 Task: Look for space in Ogawa, Japan from 9th July, 2023 to 16th July, 2023 for 2 adults, 1 child in price range Rs.8000 to Rs.16000. Place can be entire place with 2 bedrooms having 2 beds and 1 bathroom. Property type can be house, flat, guest house. Booking option can be shelf check-in. Required host language is English.
Action: Mouse moved to (448, 138)
Screenshot: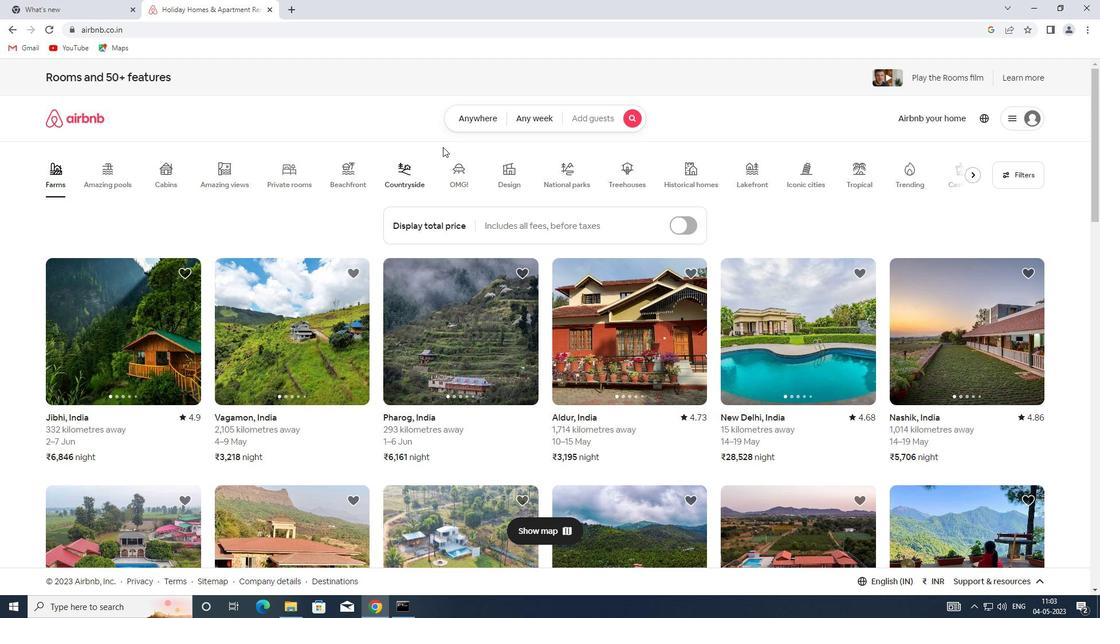
Action: Mouse pressed left at (448, 138)
Screenshot: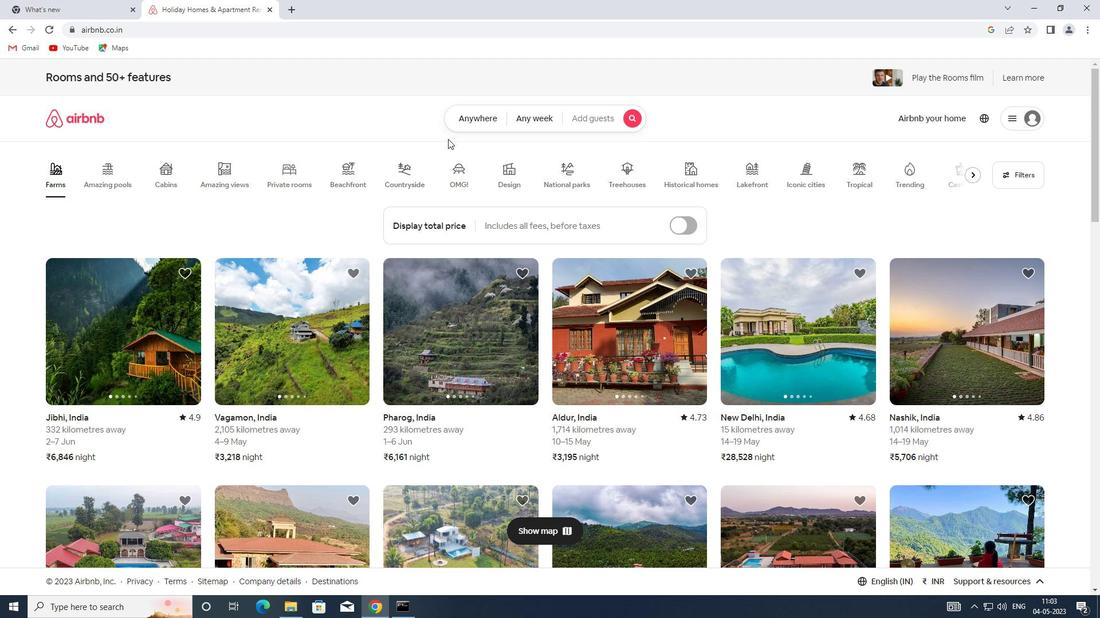 
Action: Mouse moved to (465, 122)
Screenshot: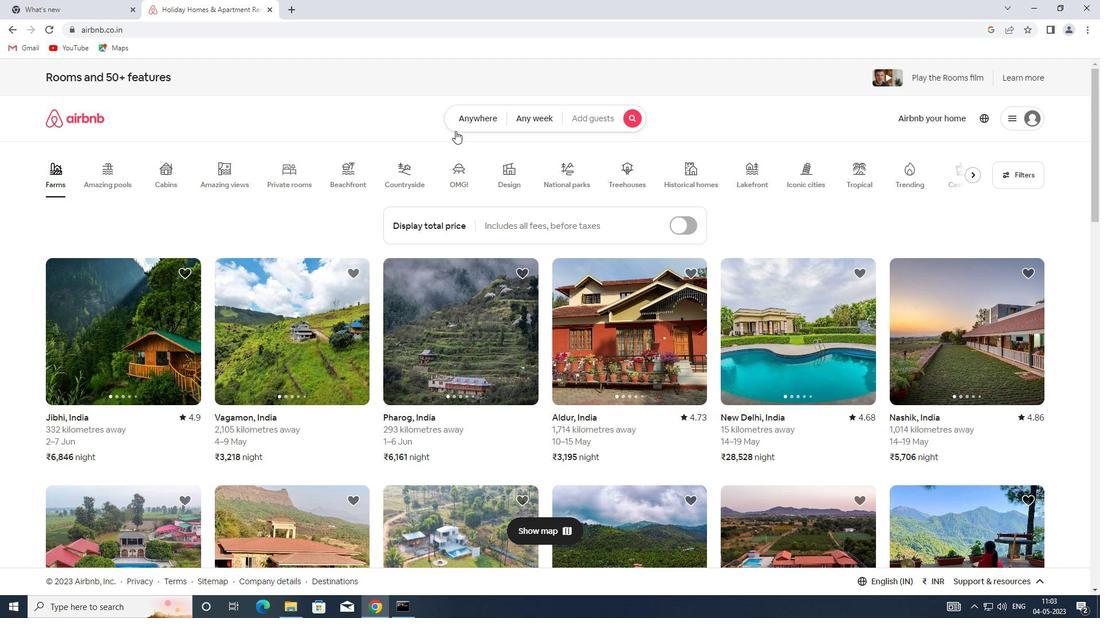 
Action: Mouse pressed left at (465, 122)
Screenshot: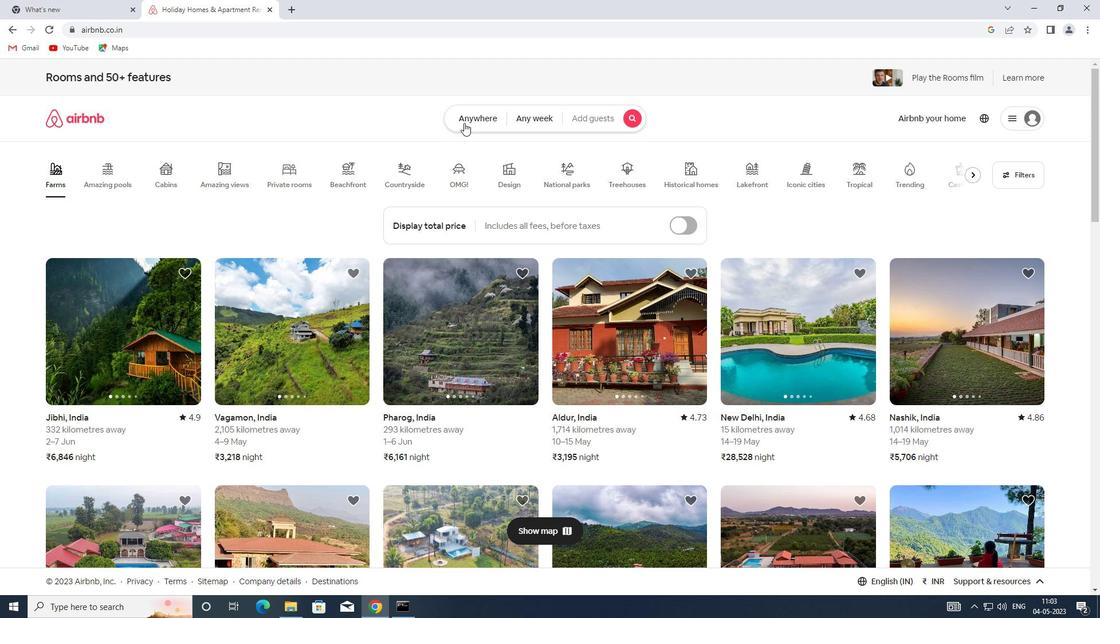 
Action: Mouse moved to (320, 161)
Screenshot: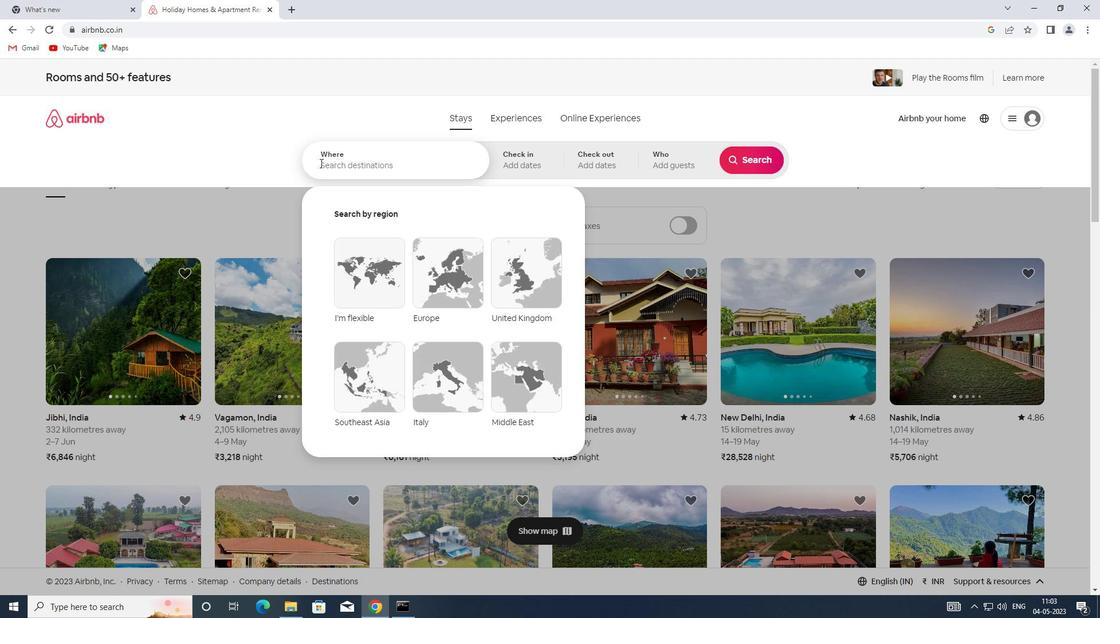 
Action: Mouse pressed left at (320, 161)
Screenshot: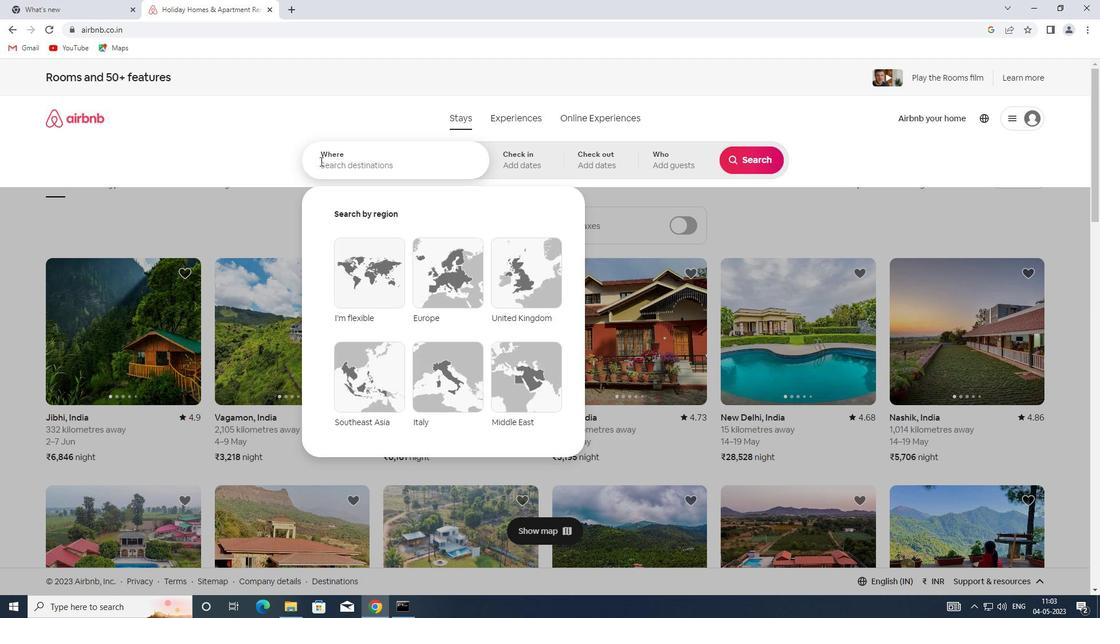 
Action: Key pressed <Key.shift>OGAWA,<Key.shift>JAPAN
Screenshot: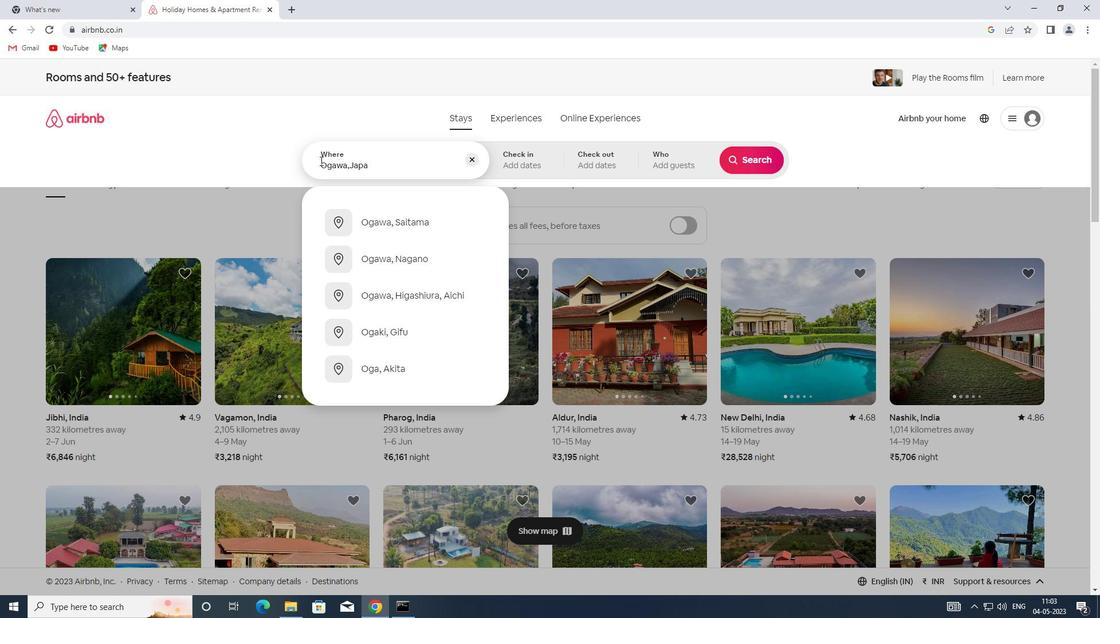 
Action: Mouse moved to (509, 167)
Screenshot: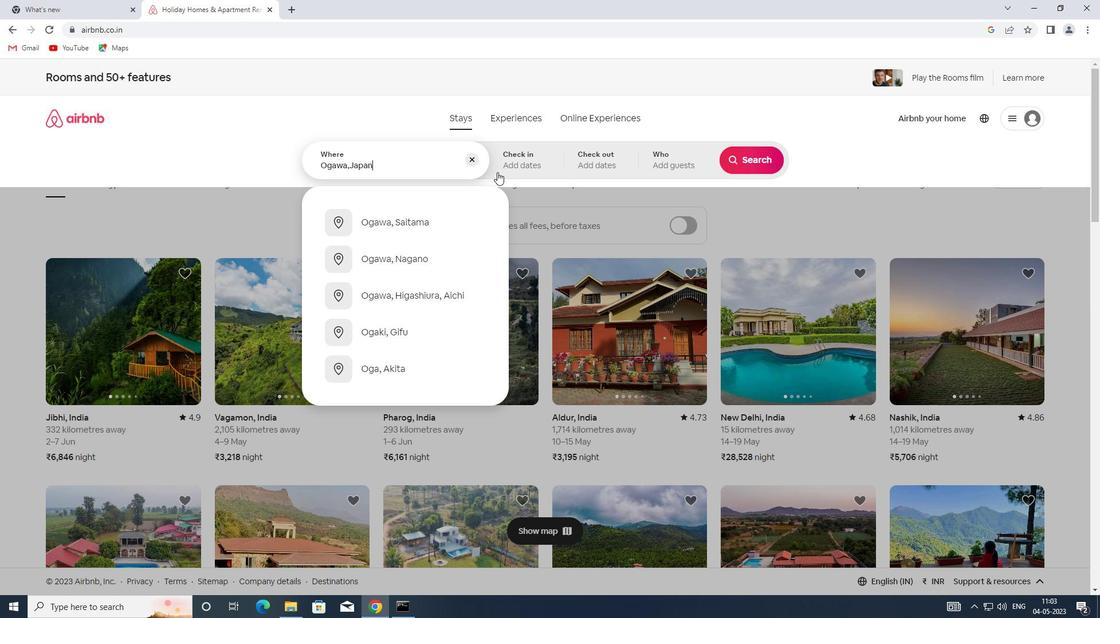 
Action: Mouse pressed left at (509, 167)
Screenshot: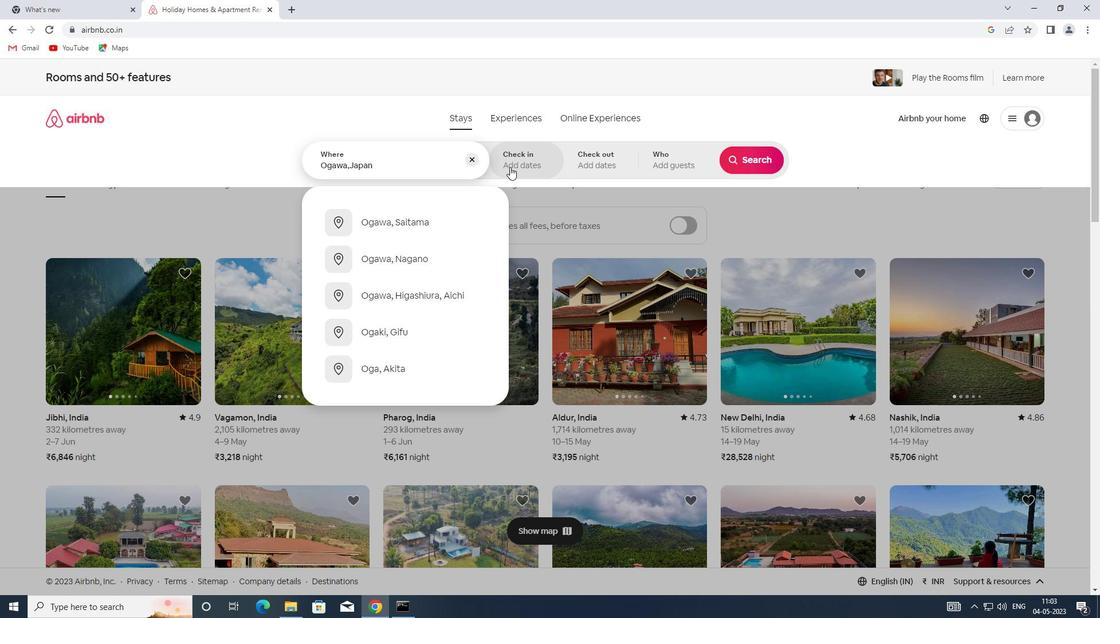 
Action: Mouse moved to (750, 254)
Screenshot: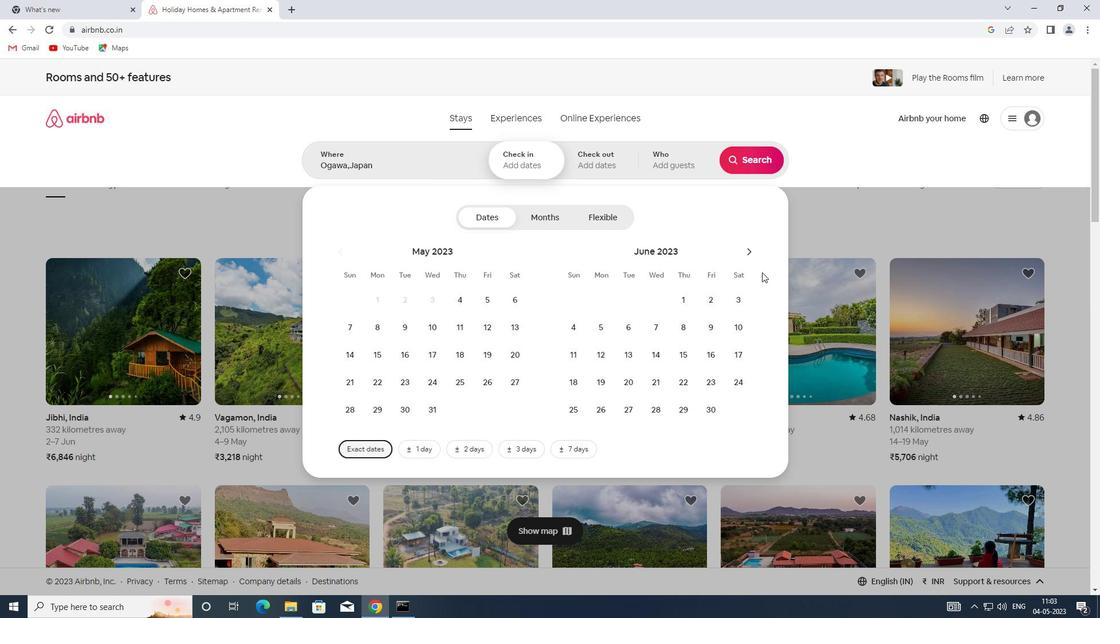 
Action: Mouse pressed left at (750, 254)
Screenshot: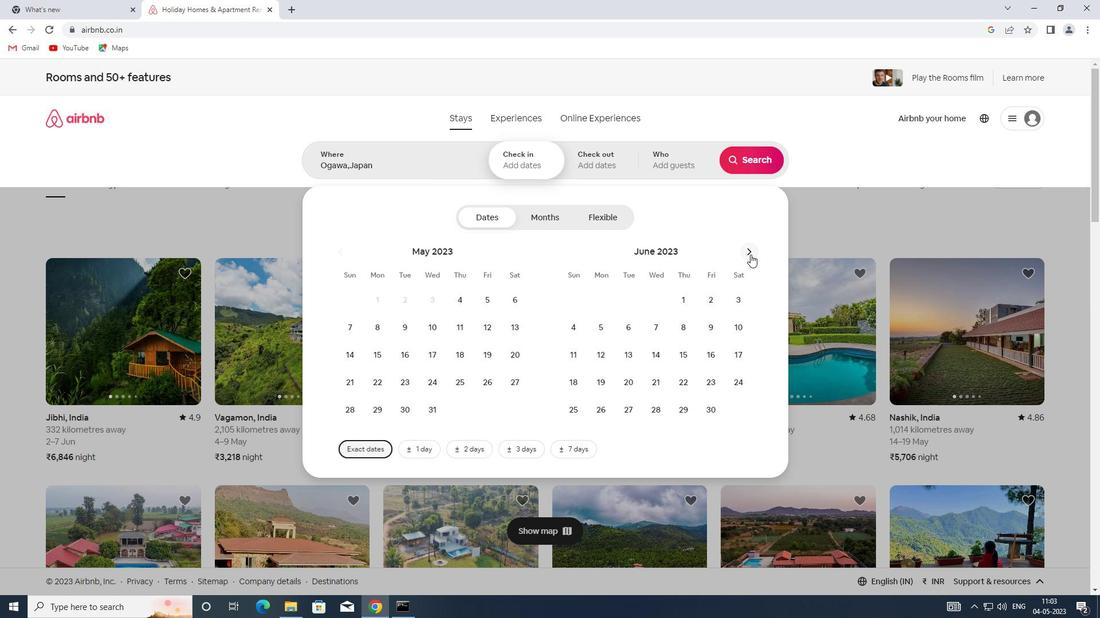 
Action: Mouse moved to (578, 363)
Screenshot: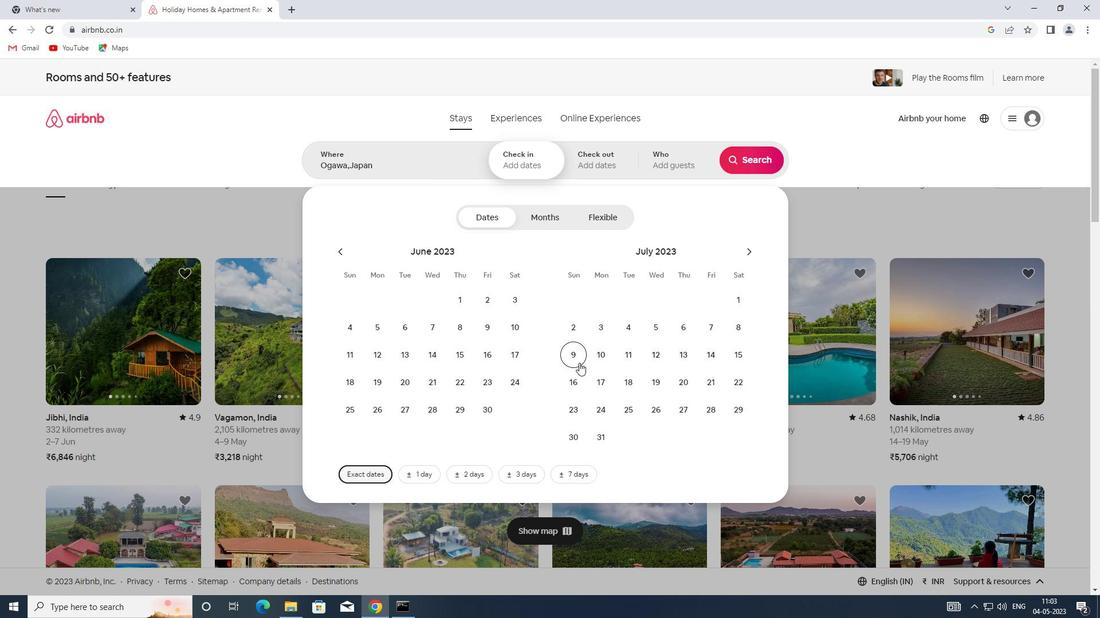 
Action: Mouse pressed left at (578, 363)
Screenshot: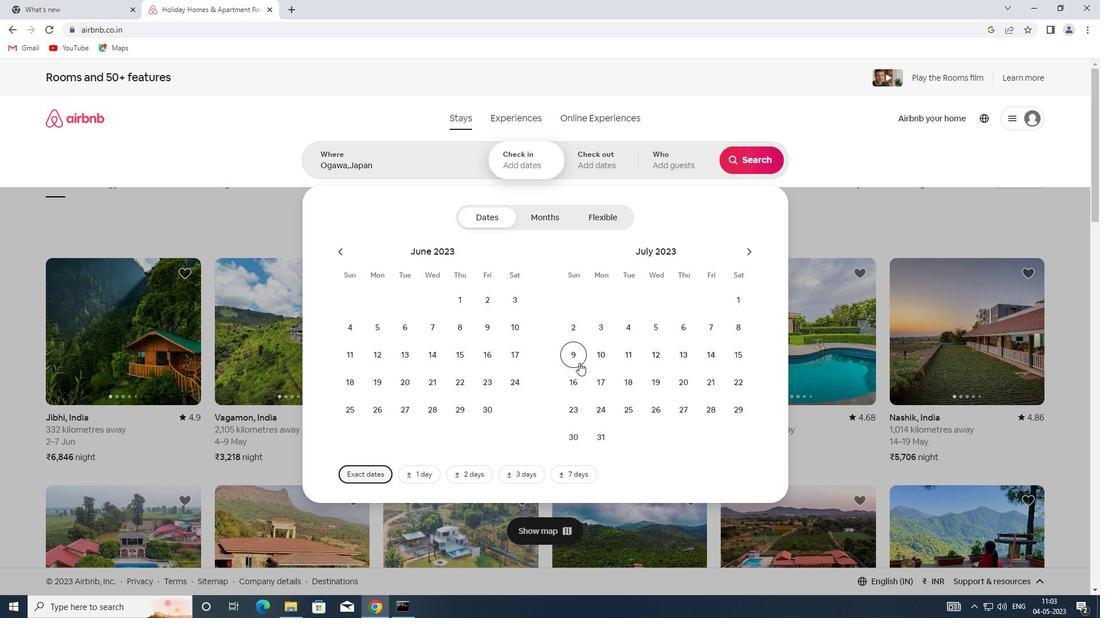 
Action: Mouse moved to (577, 390)
Screenshot: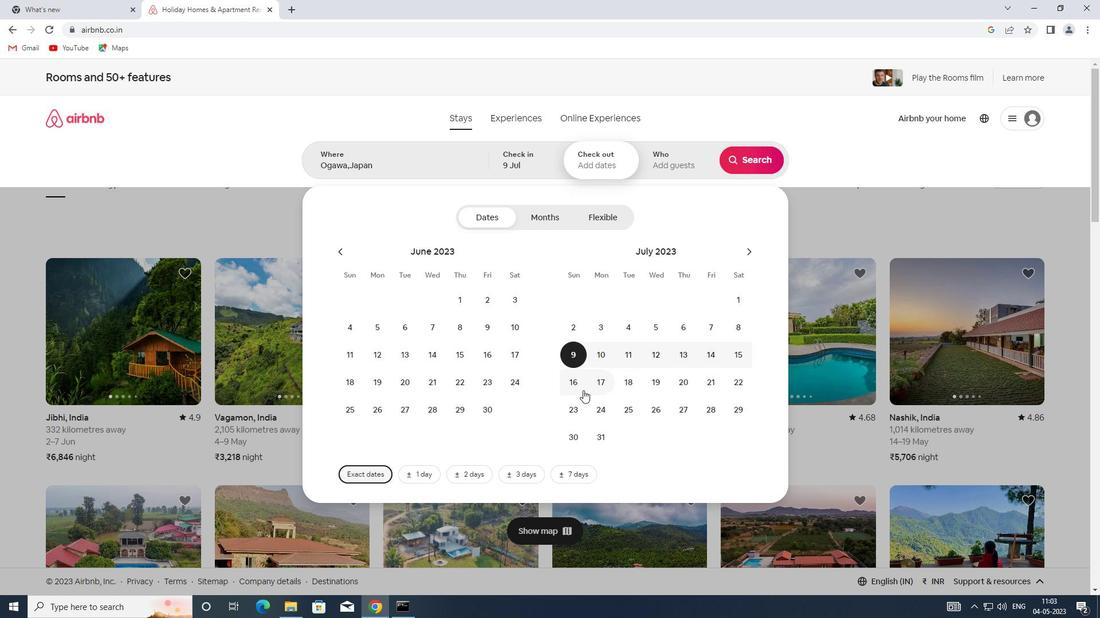 
Action: Mouse pressed left at (577, 390)
Screenshot: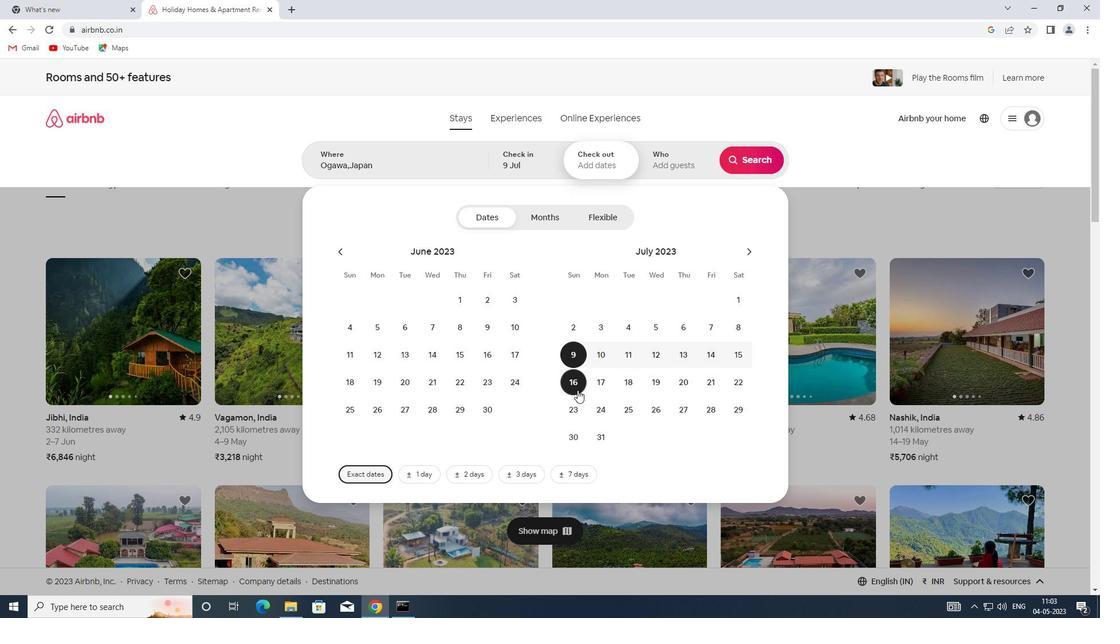 
Action: Mouse moved to (680, 169)
Screenshot: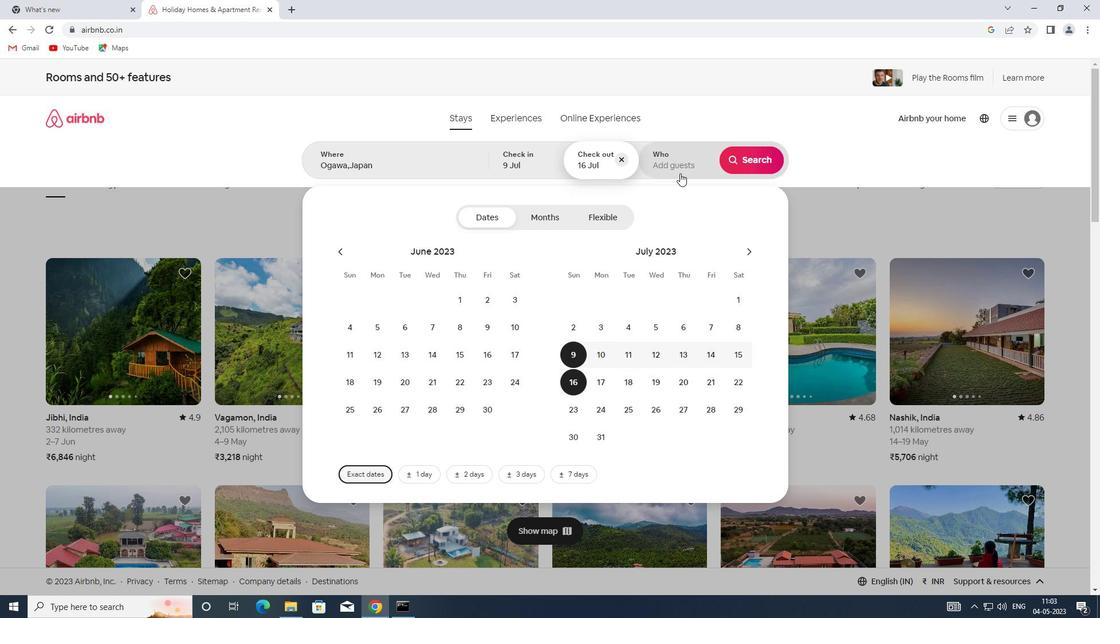 
Action: Mouse pressed left at (680, 169)
Screenshot: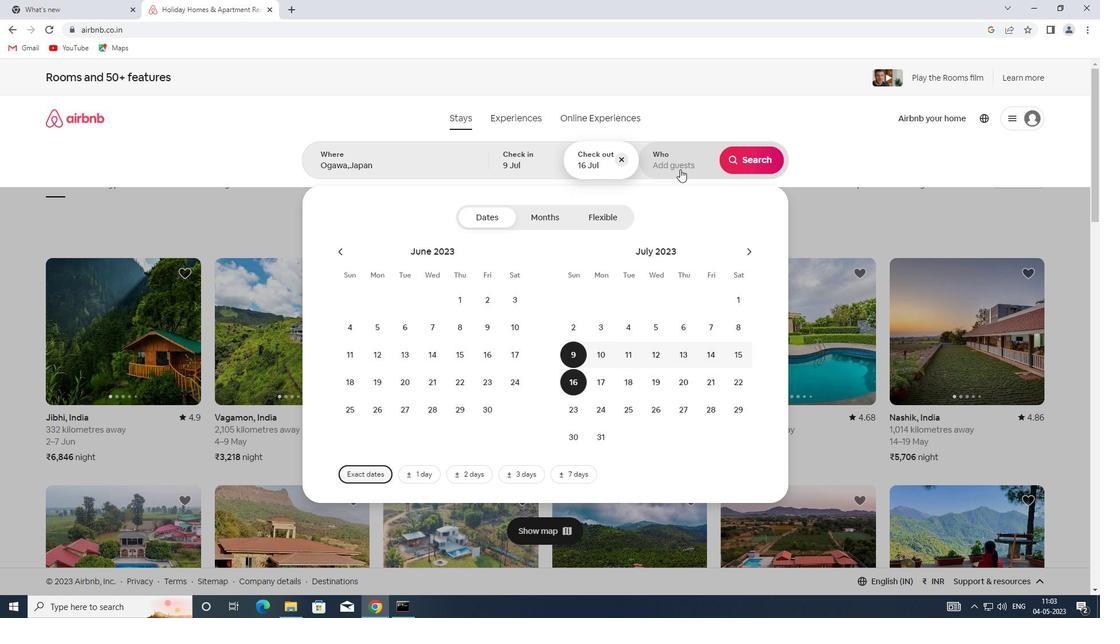 
Action: Mouse moved to (751, 223)
Screenshot: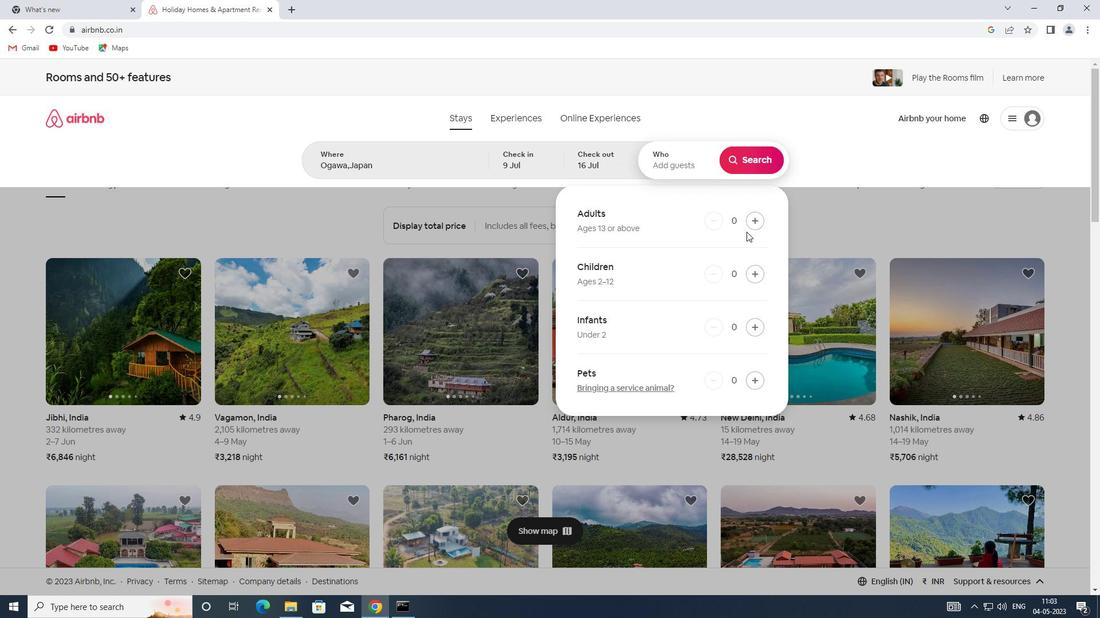 
Action: Mouse pressed left at (751, 223)
Screenshot: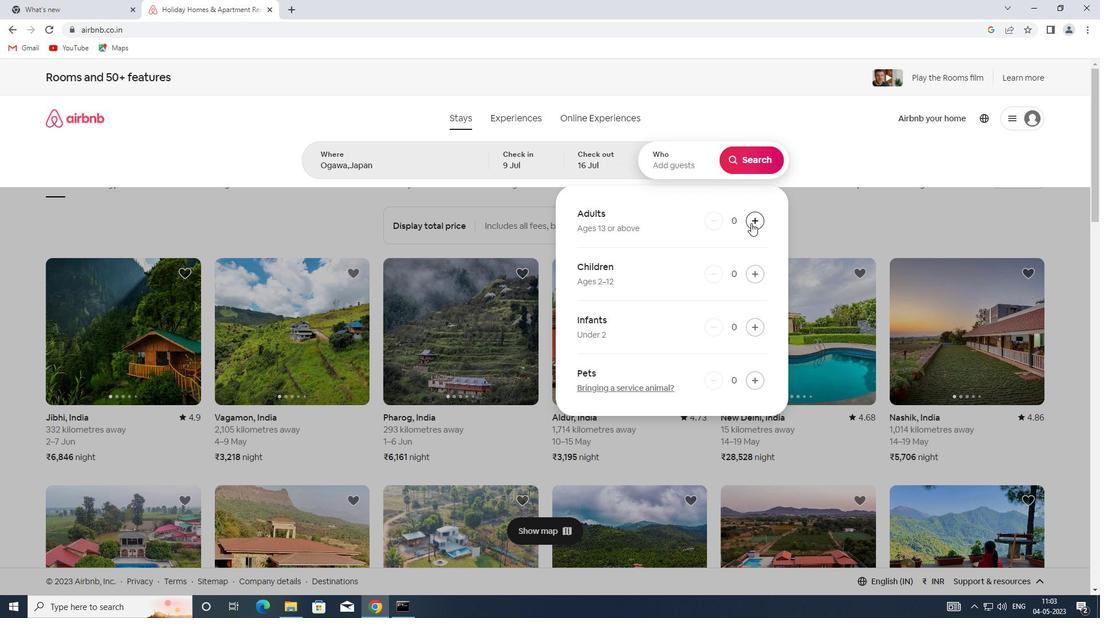
Action: Mouse pressed left at (751, 223)
Screenshot: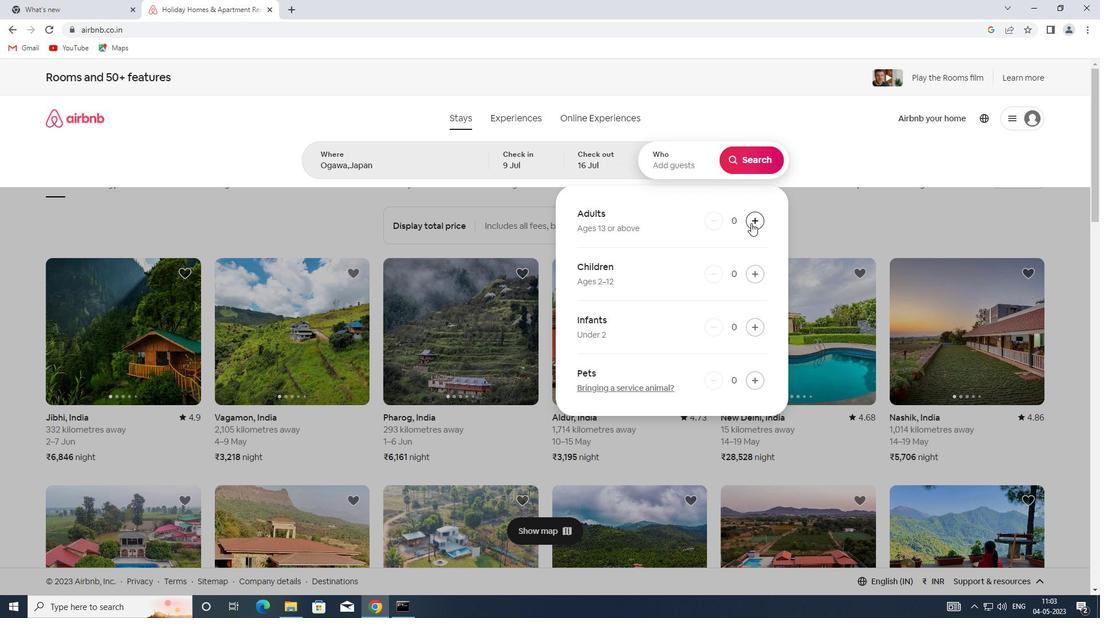 
Action: Mouse moved to (752, 276)
Screenshot: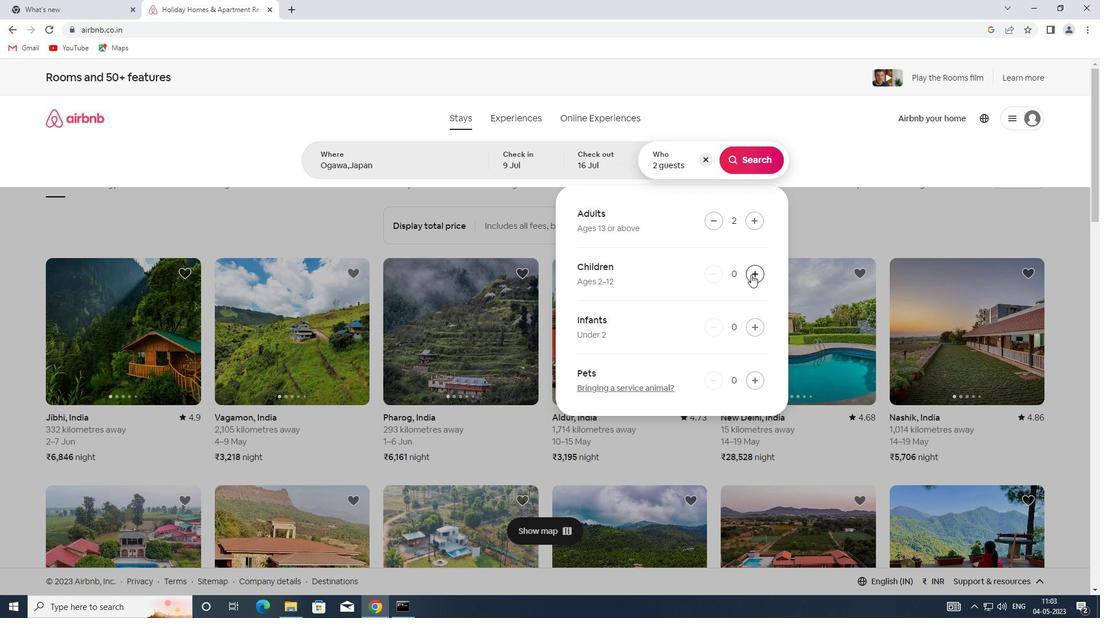 
Action: Mouse pressed left at (752, 276)
Screenshot: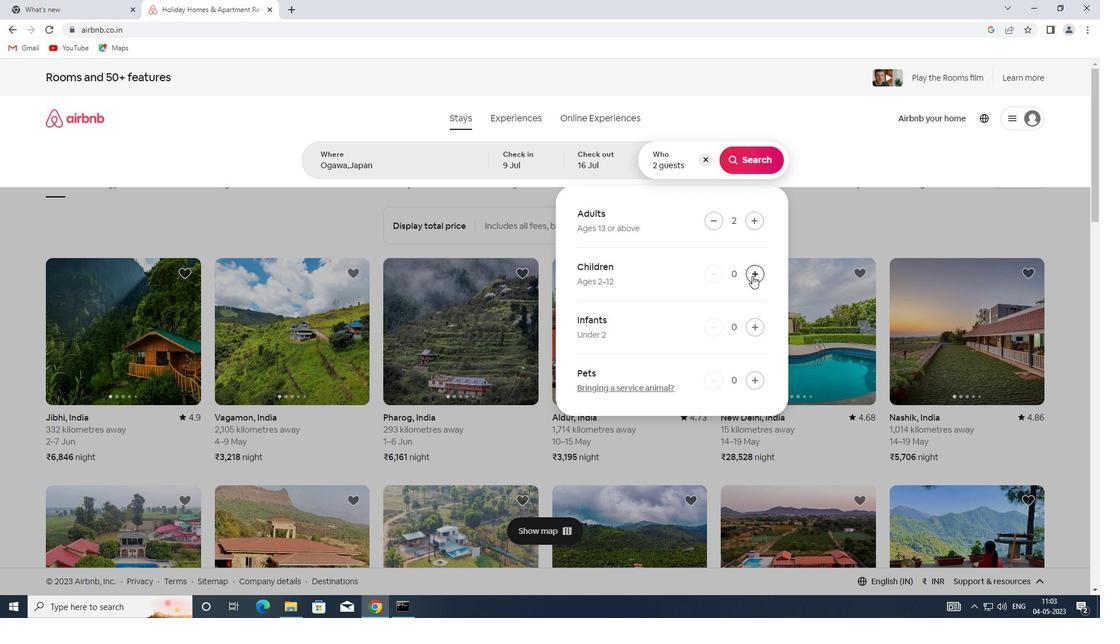 
Action: Mouse moved to (751, 160)
Screenshot: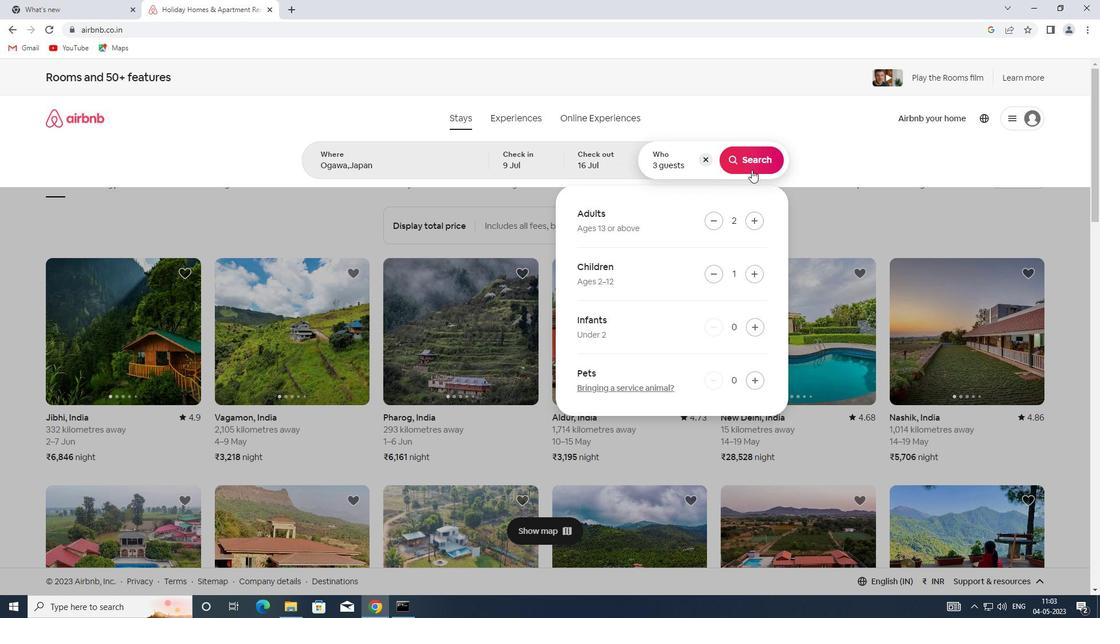 
Action: Mouse pressed left at (751, 160)
Screenshot: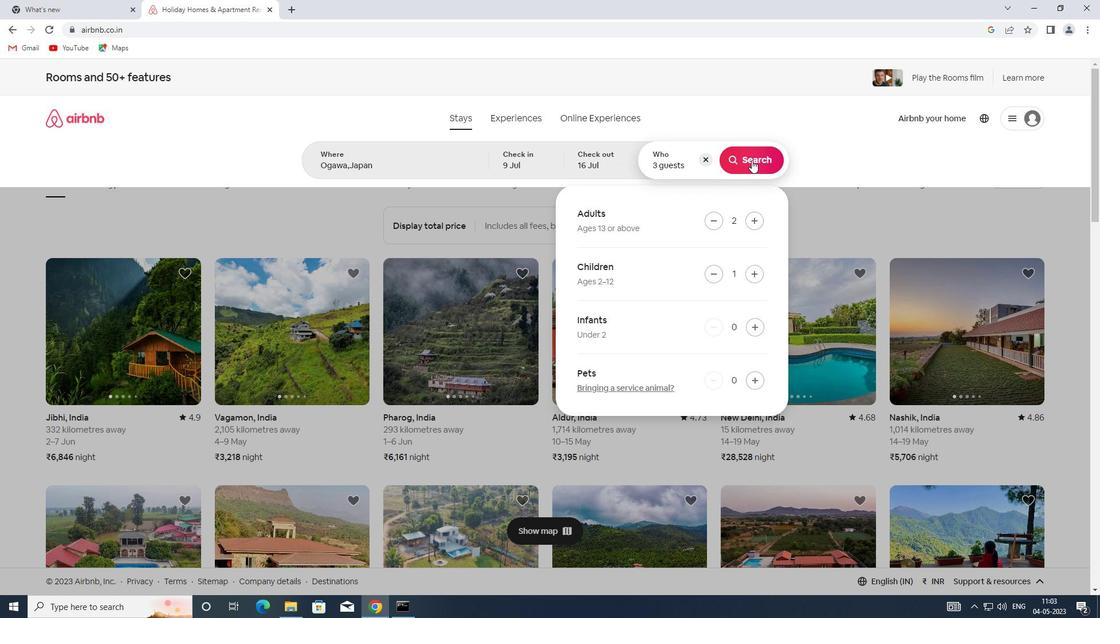 
Action: Mouse moved to (1051, 124)
Screenshot: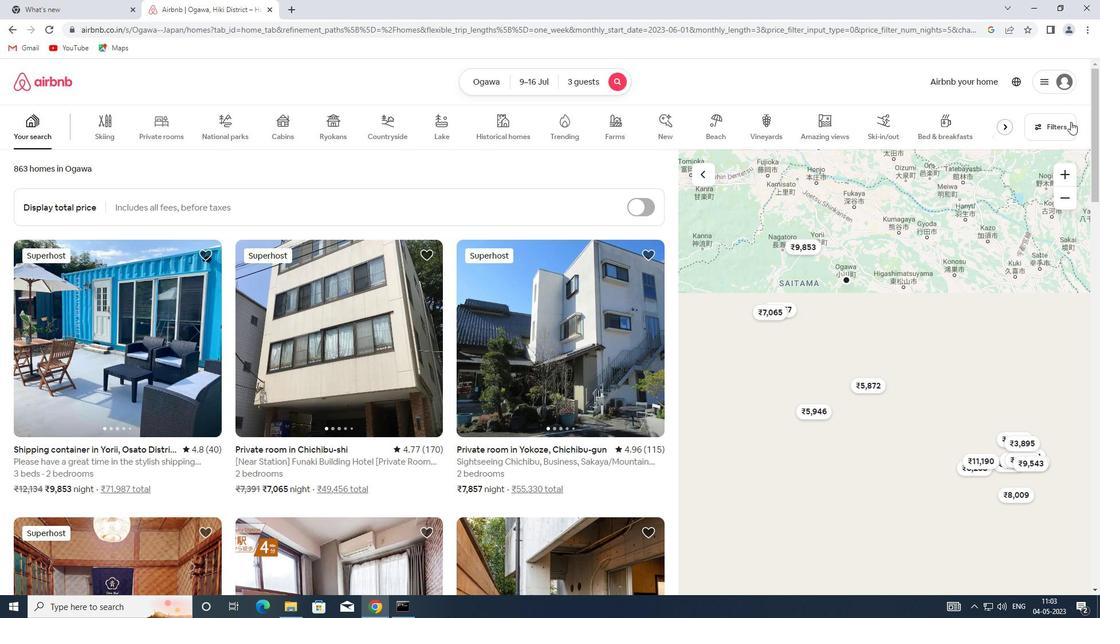 
Action: Mouse pressed left at (1051, 124)
Screenshot: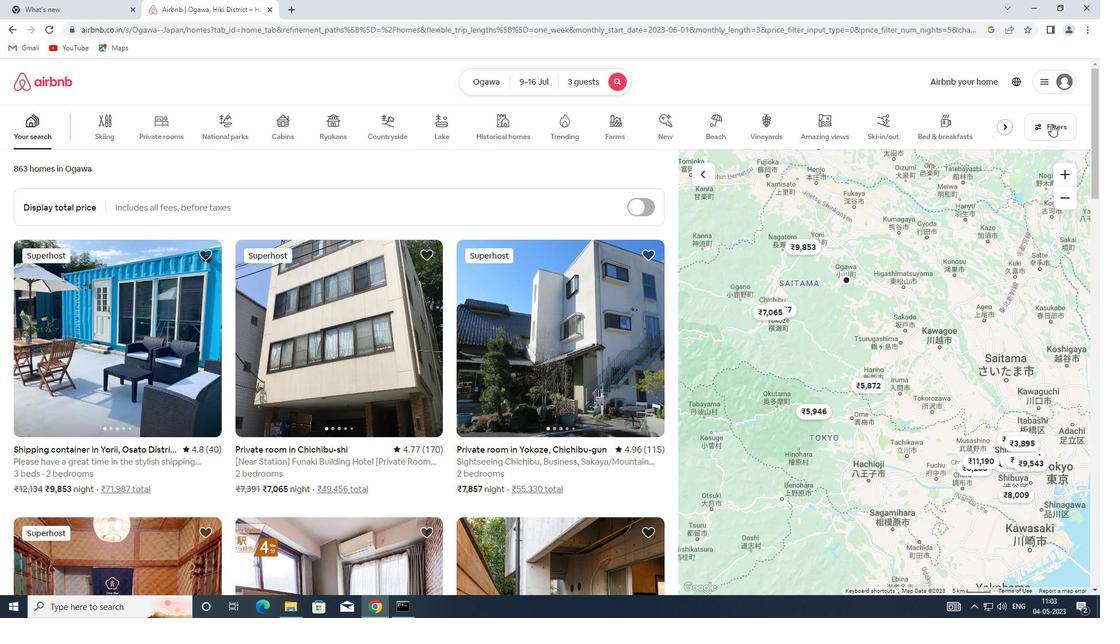 
Action: Mouse moved to (395, 274)
Screenshot: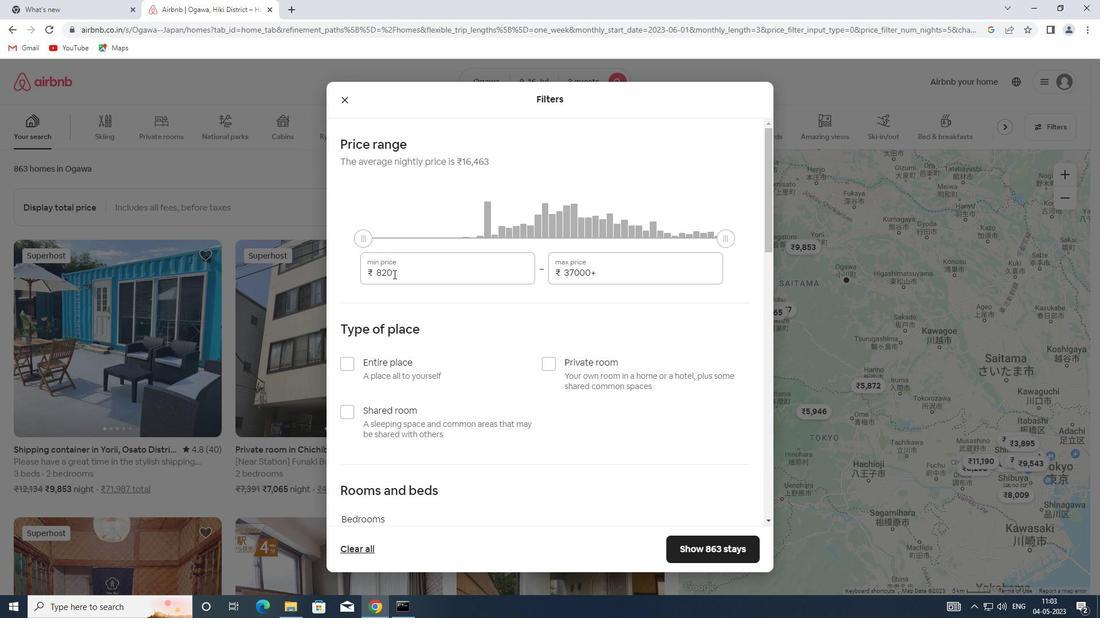 
Action: Mouse pressed left at (395, 274)
Screenshot: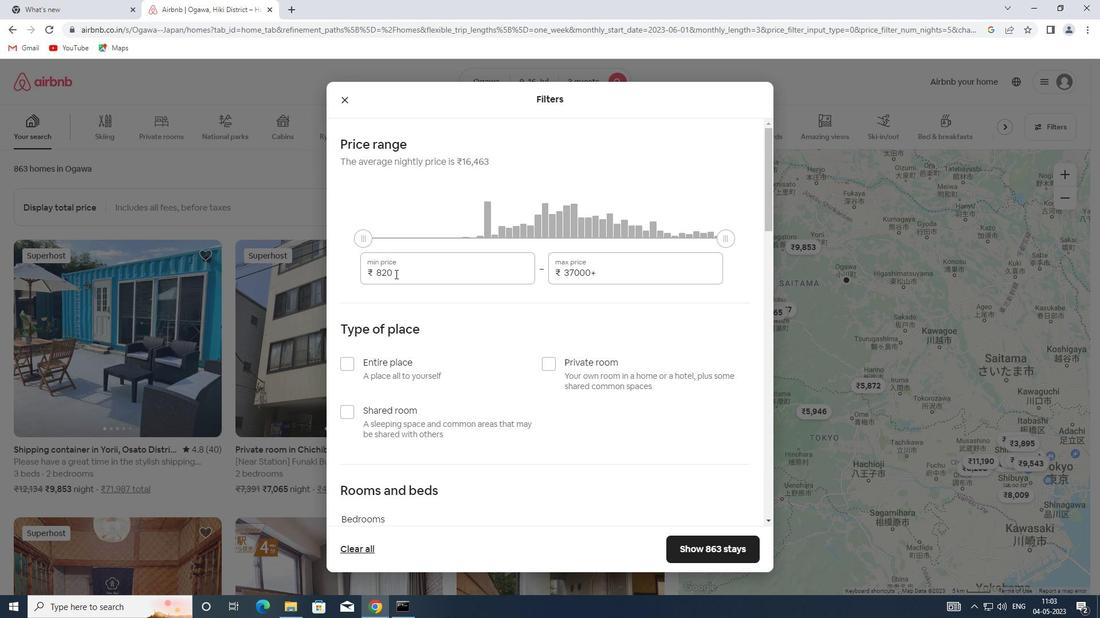 
Action: Mouse moved to (370, 274)
Screenshot: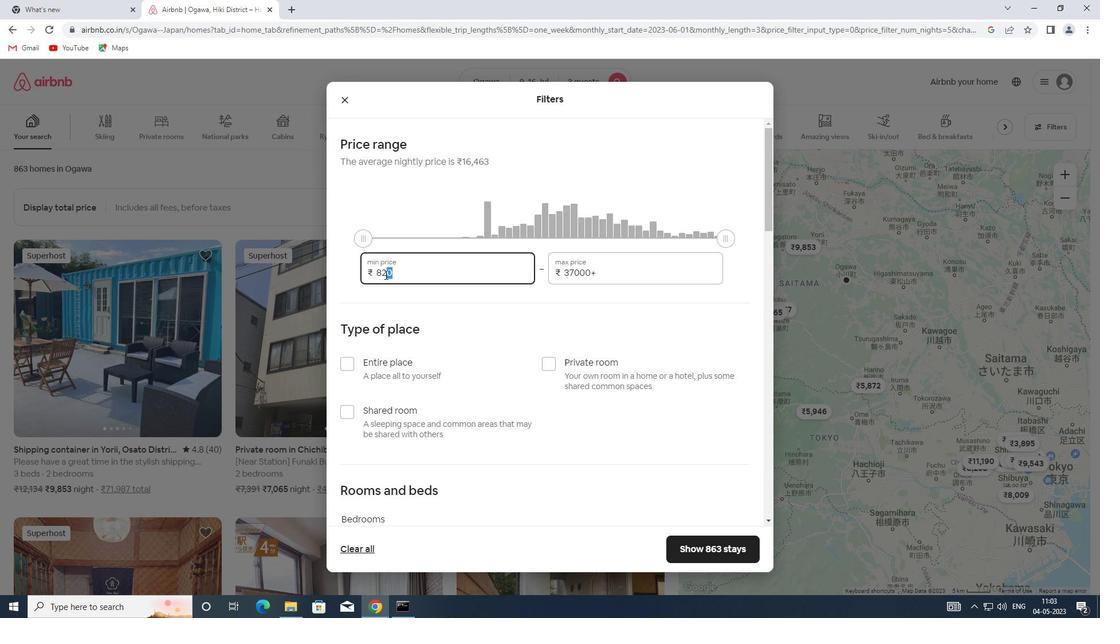 
Action: Key pressed 8000
Screenshot: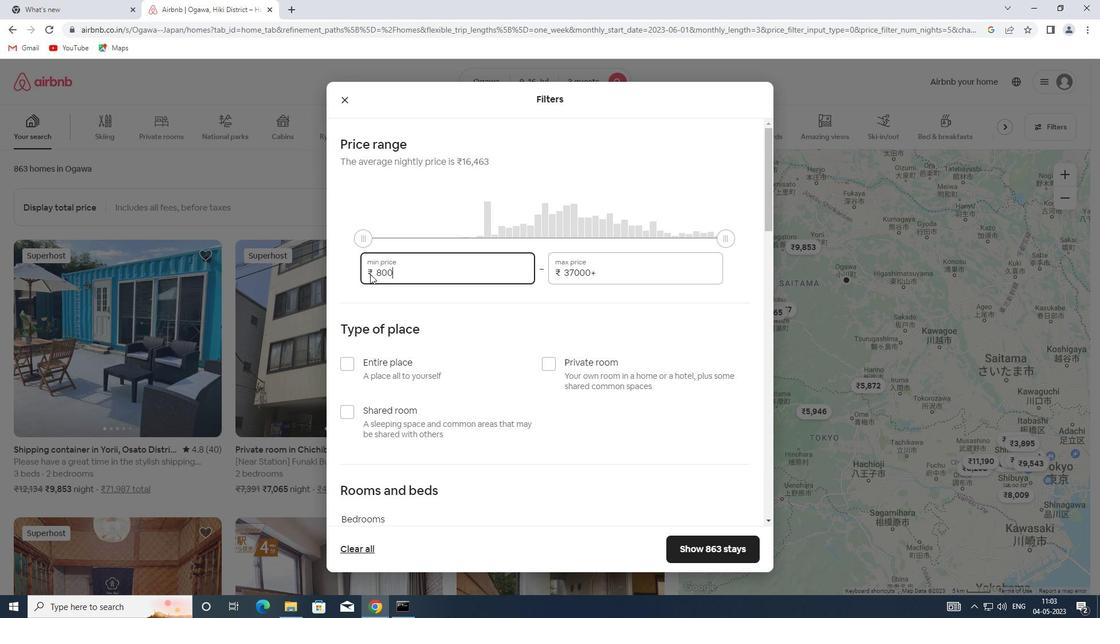 
Action: Mouse moved to (601, 273)
Screenshot: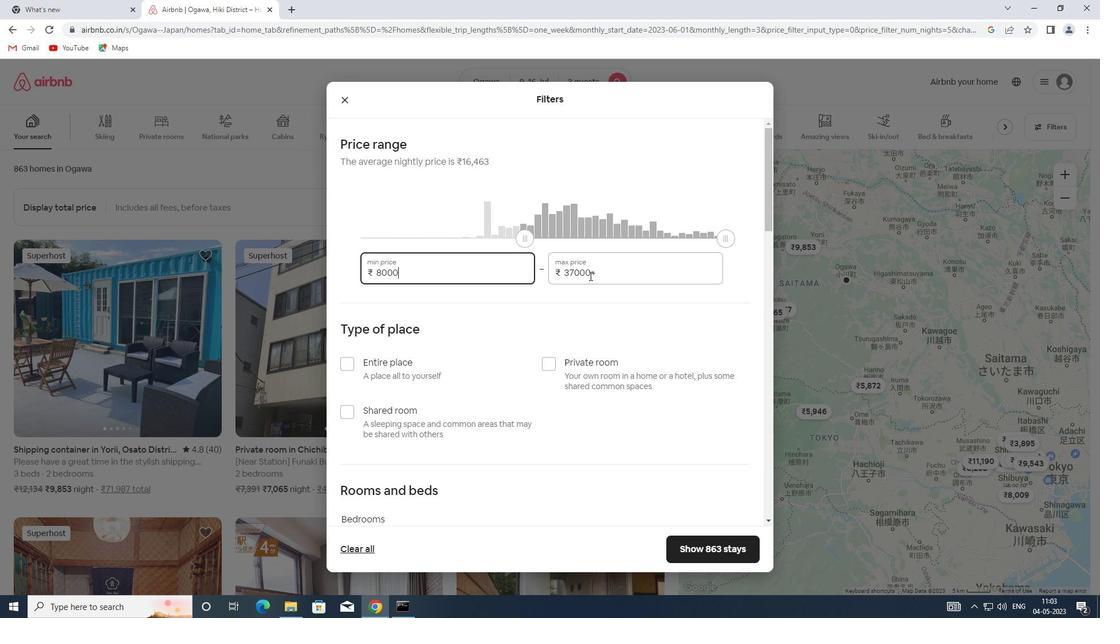 
Action: Mouse pressed left at (601, 273)
Screenshot: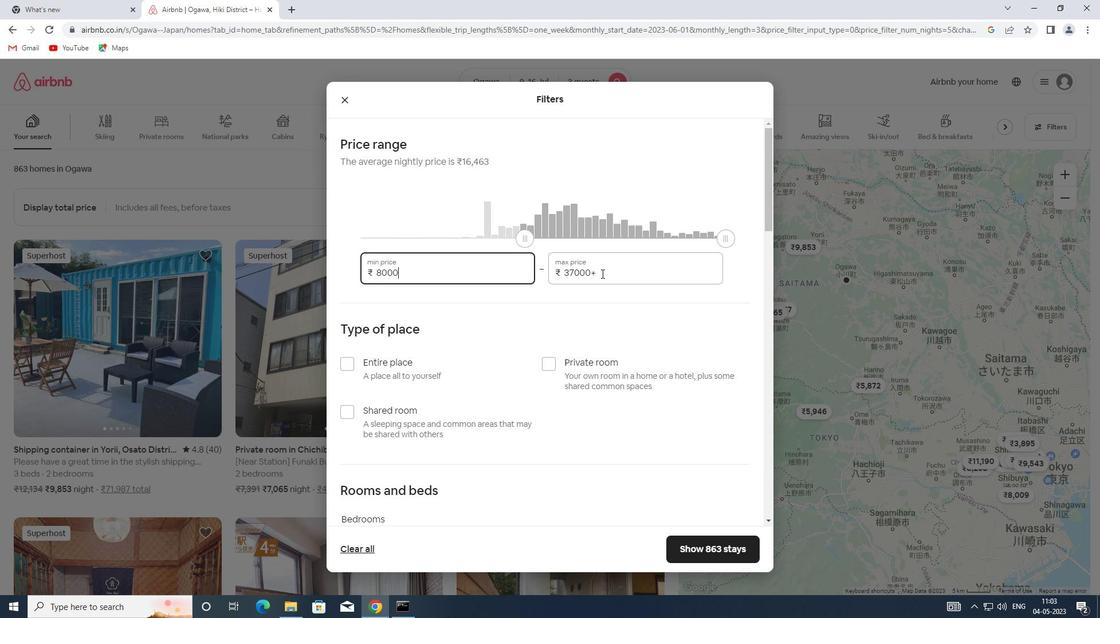 
Action: Mouse moved to (518, 278)
Screenshot: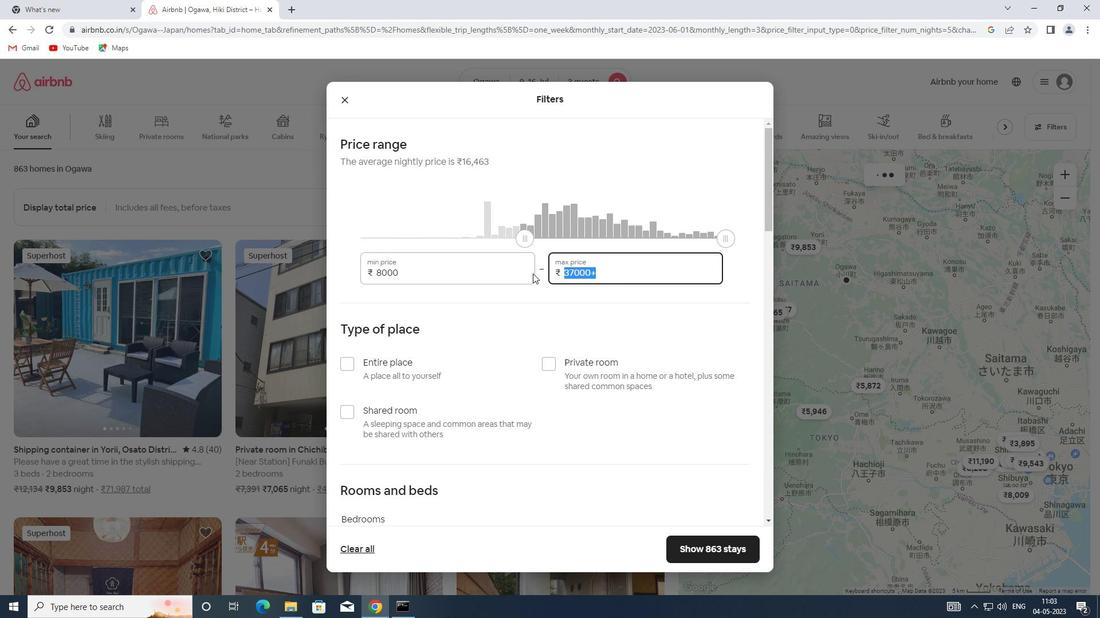
Action: Key pressed 16000
Screenshot: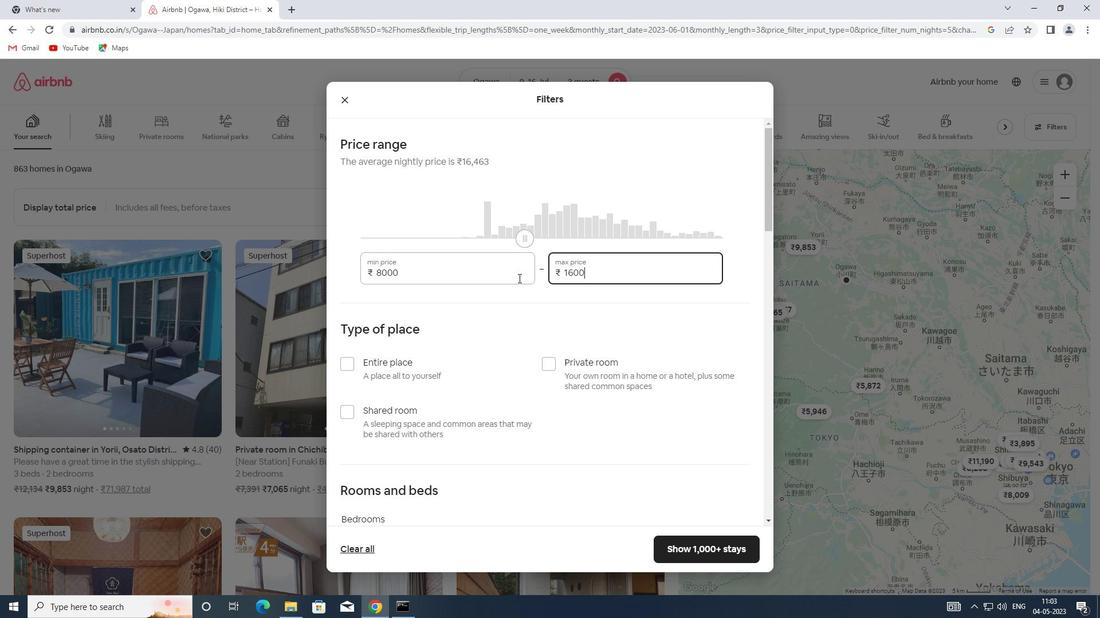 
Action: Mouse moved to (399, 362)
Screenshot: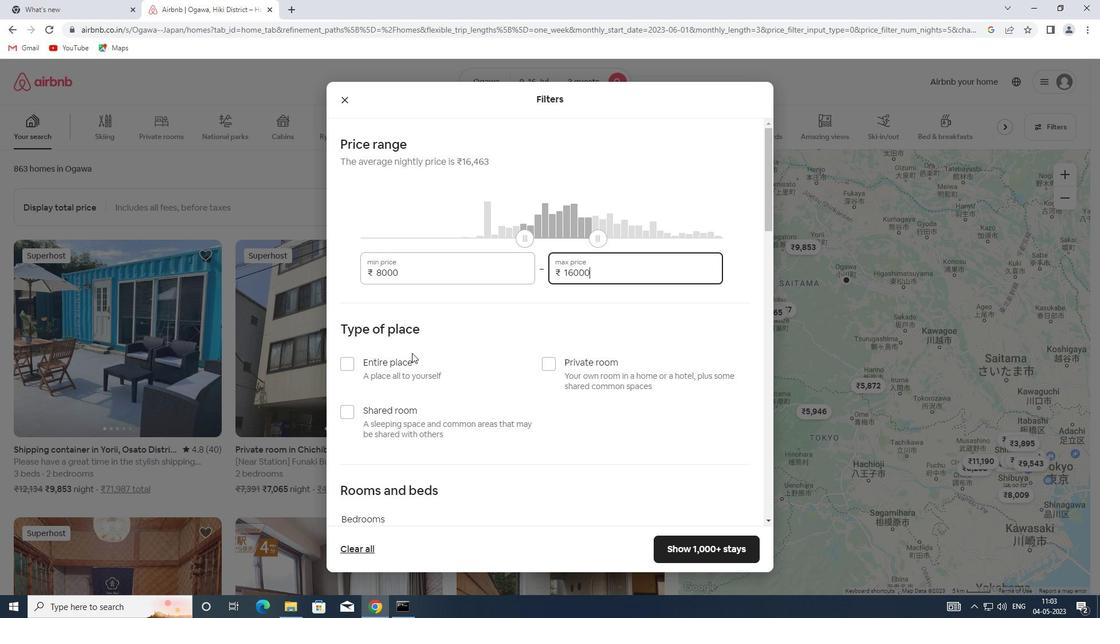 
Action: Mouse pressed left at (399, 362)
Screenshot: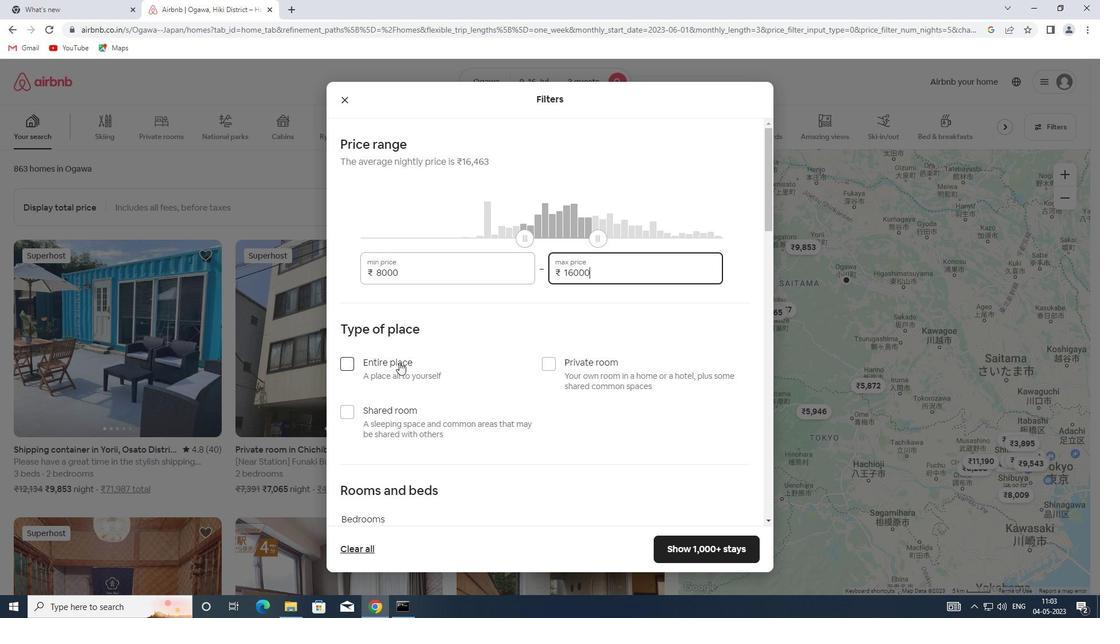 
Action: Mouse scrolled (399, 362) with delta (0, 0)
Screenshot: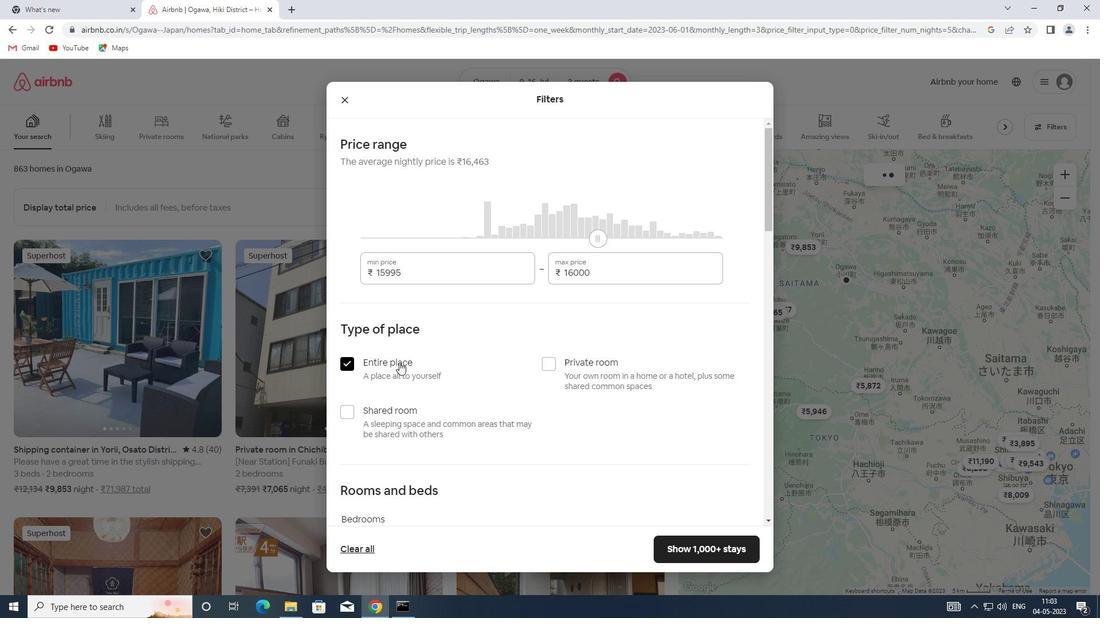 
Action: Mouse scrolled (399, 362) with delta (0, 0)
Screenshot: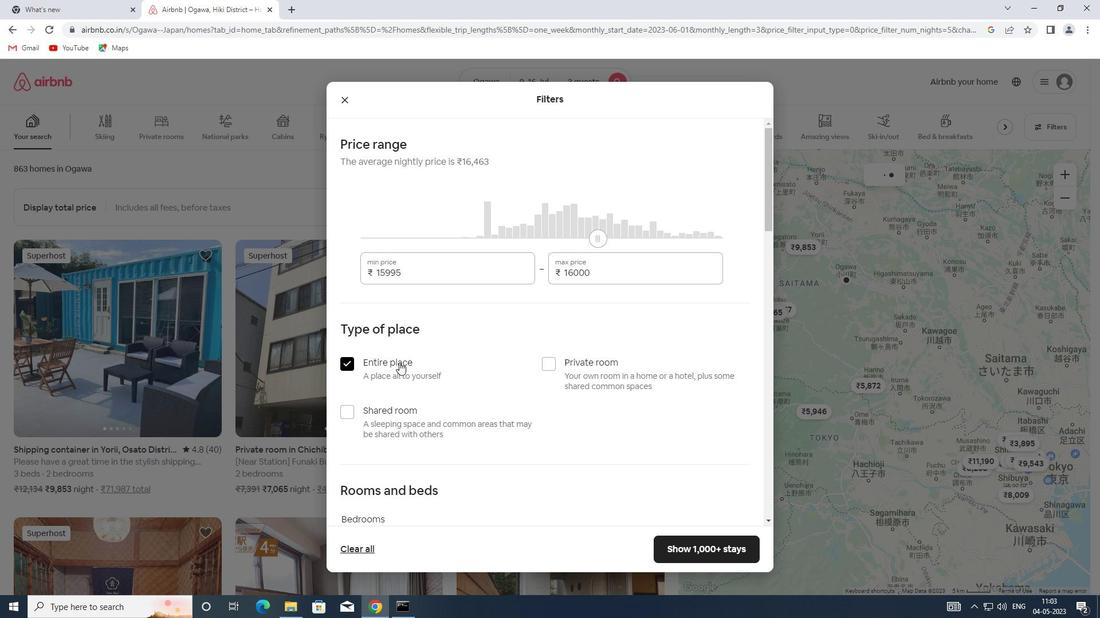
Action: Mouse scrolled (399, 362) with delta (0, 0)
Screenshot: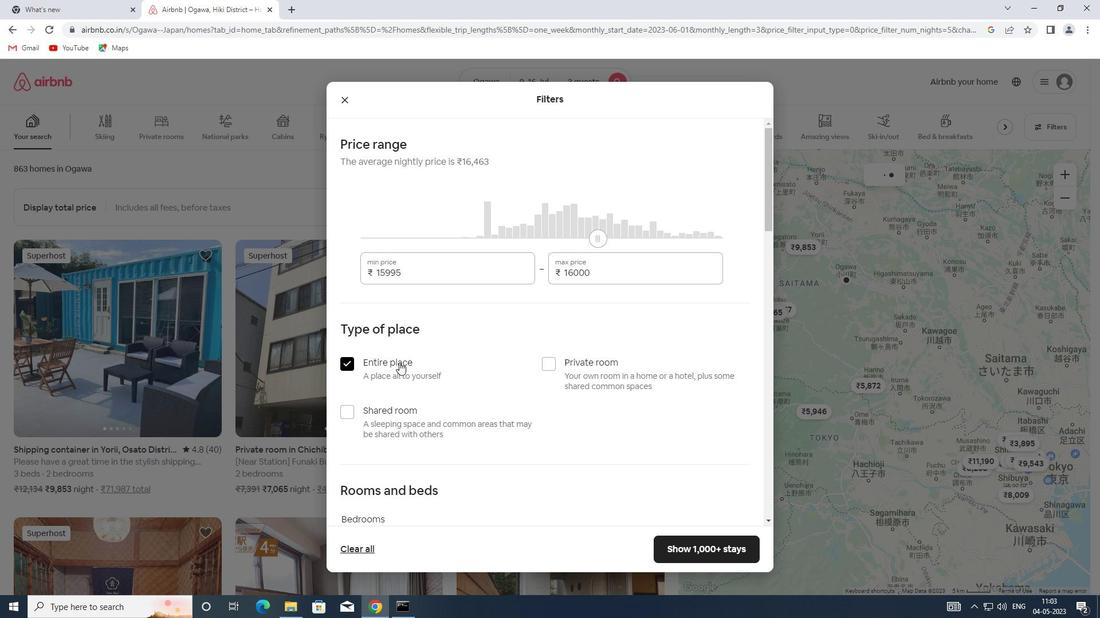 
Action: Mouse scrolled (399, 362) with delta (0, 0)
Screenshot: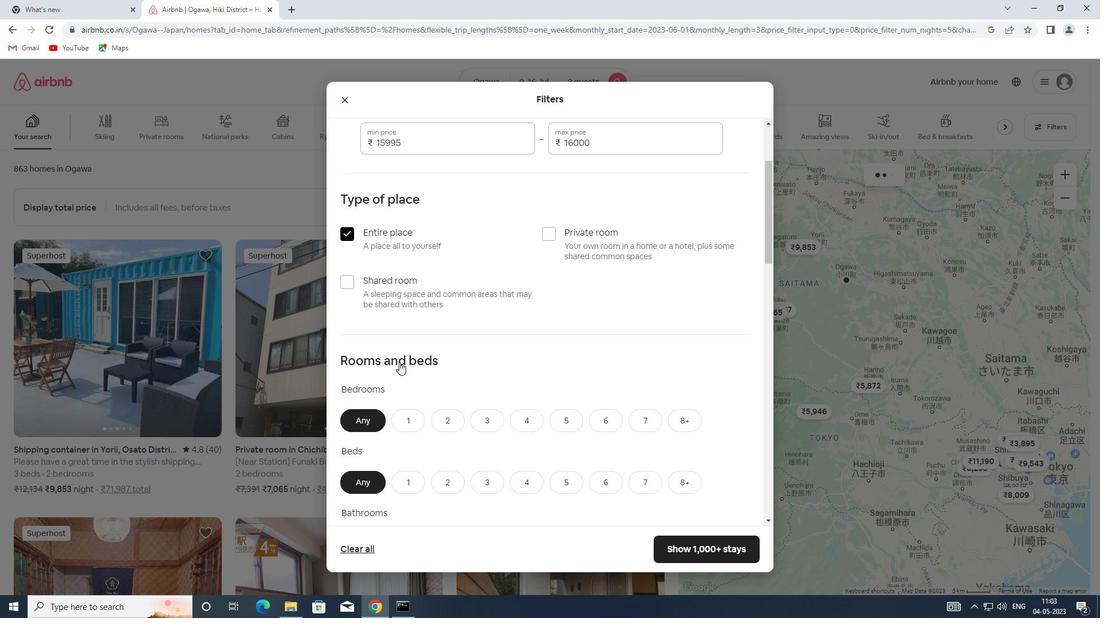 
Action: Mouse scrolled (399, 362) with delta (0, 0)
Screenshot: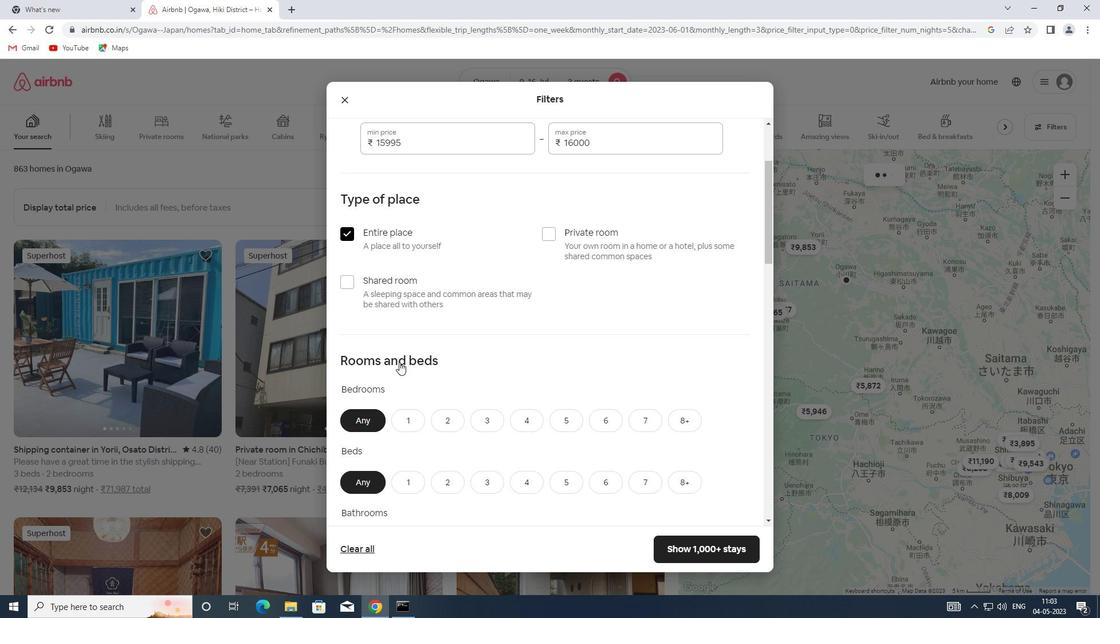 
Action: Mouse moved to (437, 267)
Screenshot: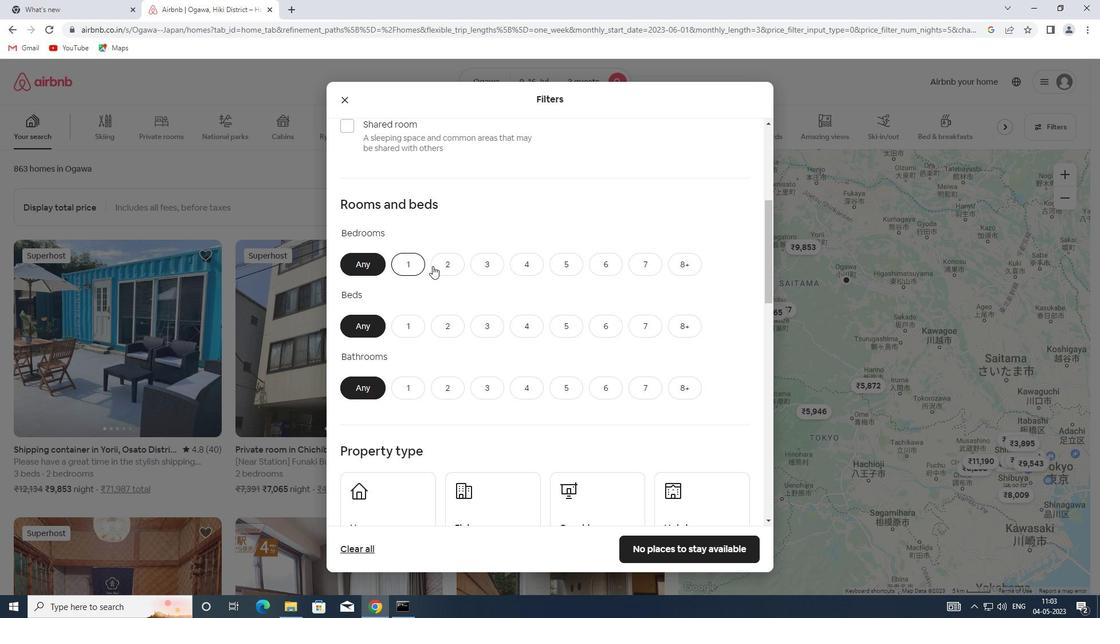 
Action: Mouse pressed left at (437, 267)
Screenshot: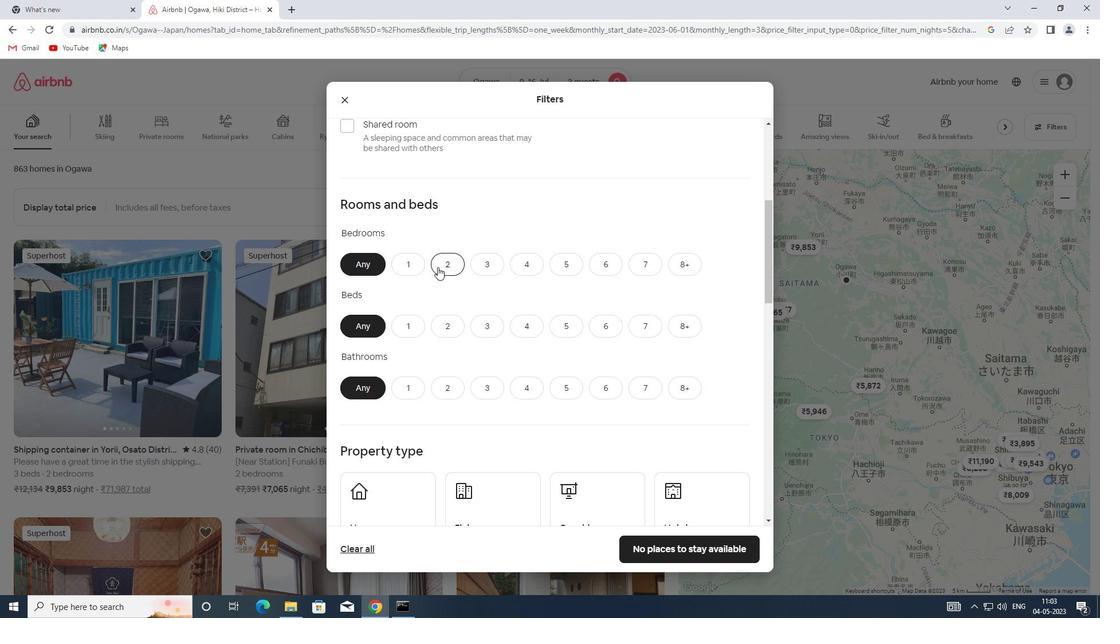 
Action: Mouse moved to (445, 332)
Screenshot: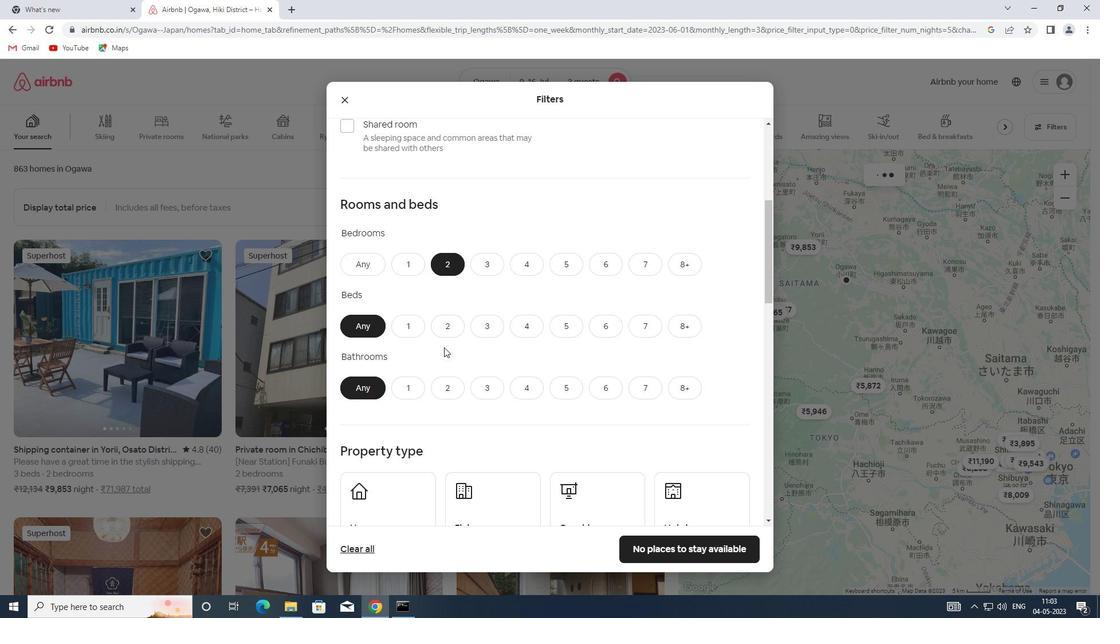 
Action: Mouse pressed left at (445, 332)
Screenshot: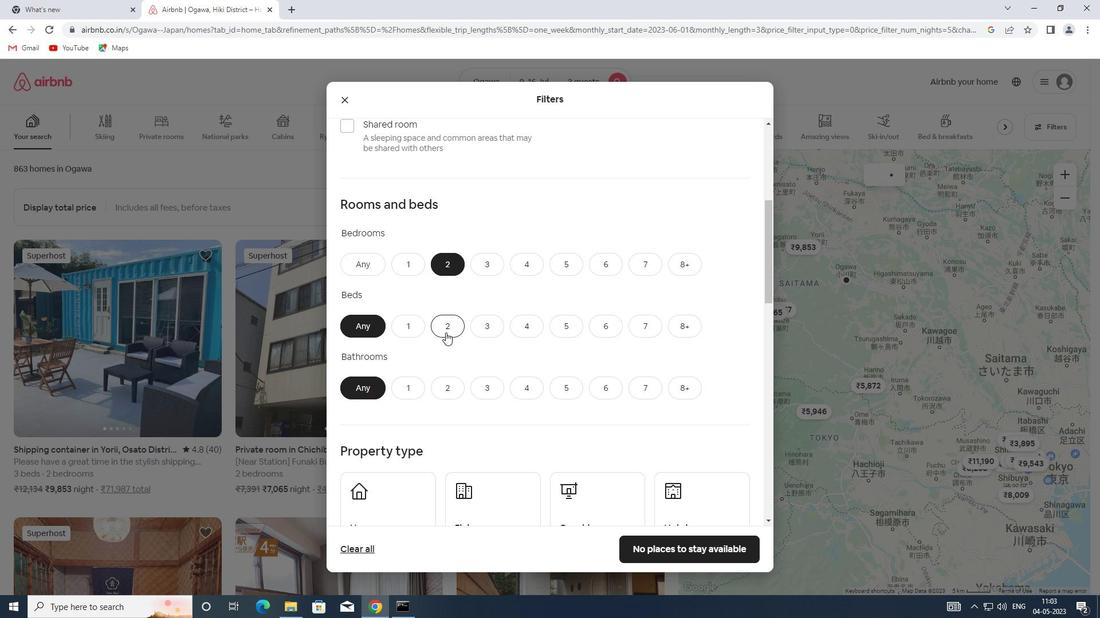 
Action: Mouse moved to (409, 394)
Screenshot: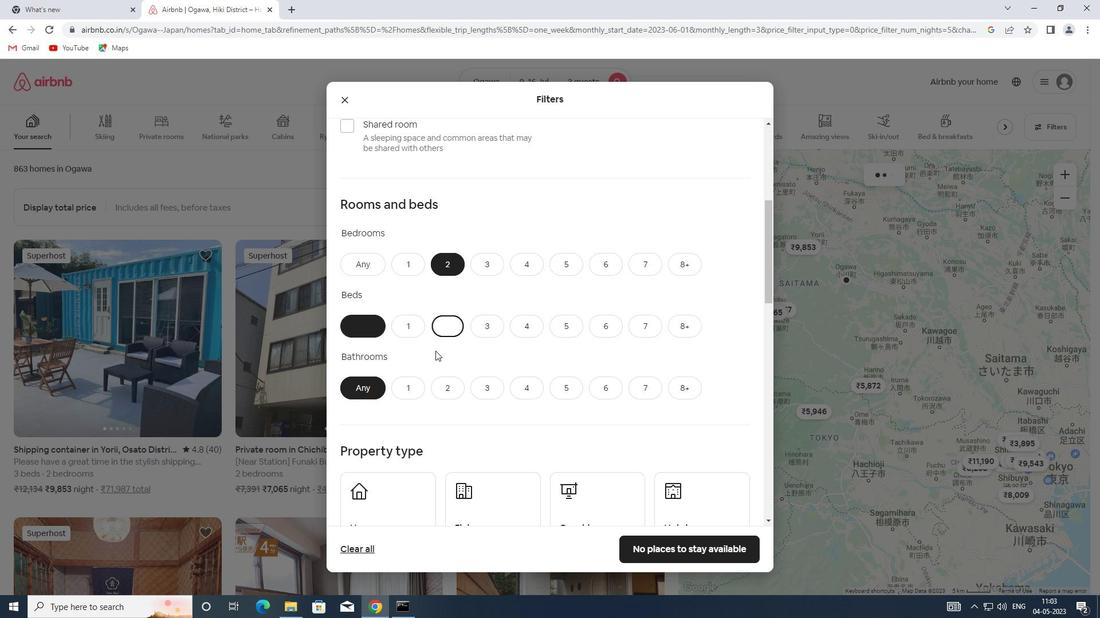 
Action: Mouse pressed left at (409, 394)
Screenshot: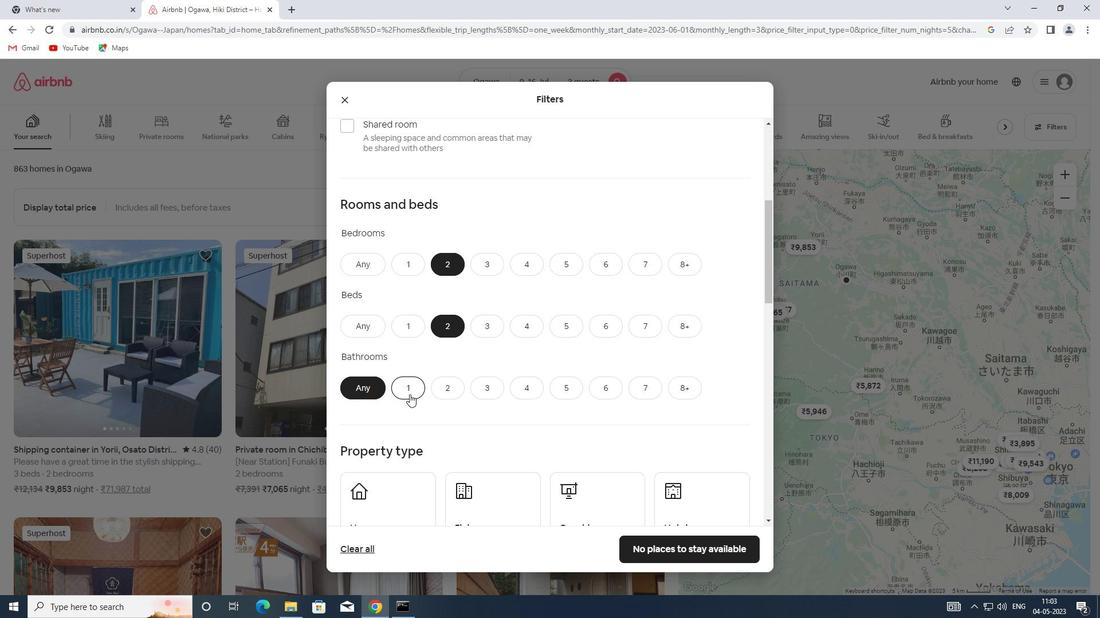 
Action: Mouse scrolled (409, 394) with delta (0, 0)
Screenshot: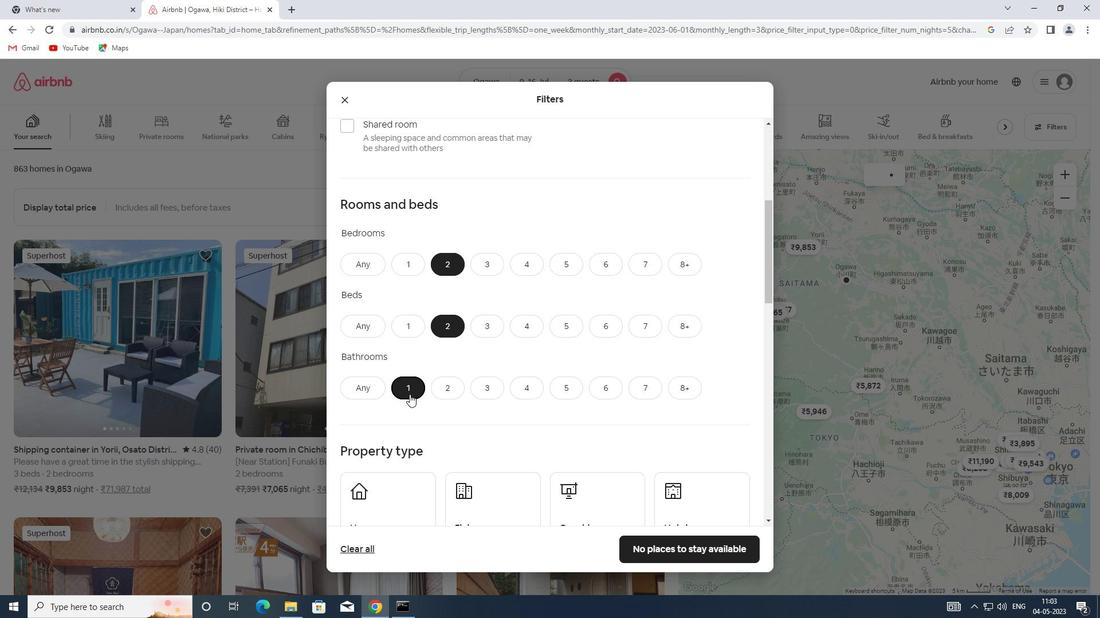 
Action: Mouse scrolled (409, 394) with delta (0, 0)
Screenshot: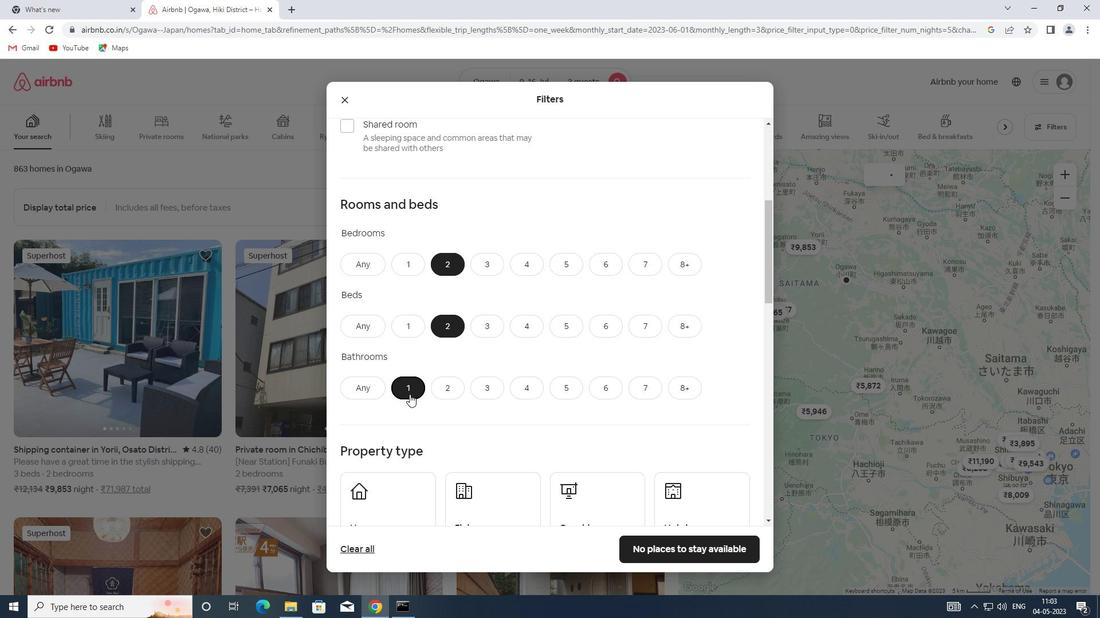 
Action: Mouse moved to (393, 404)
Screenshot: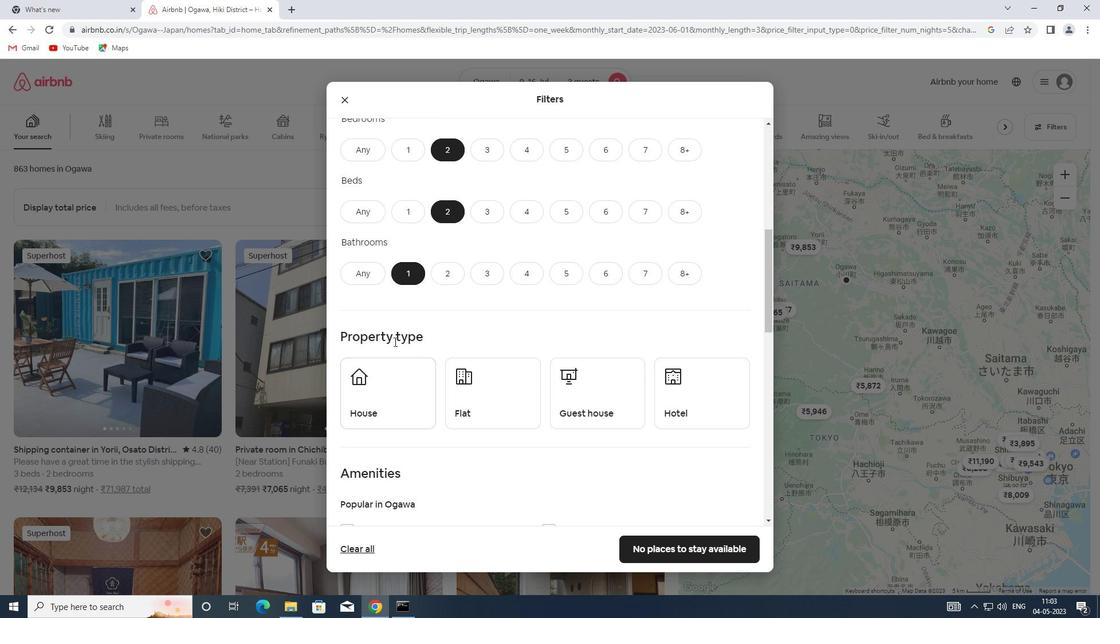 
Action: Mouse pressed left at (393, 404)
Screenshot: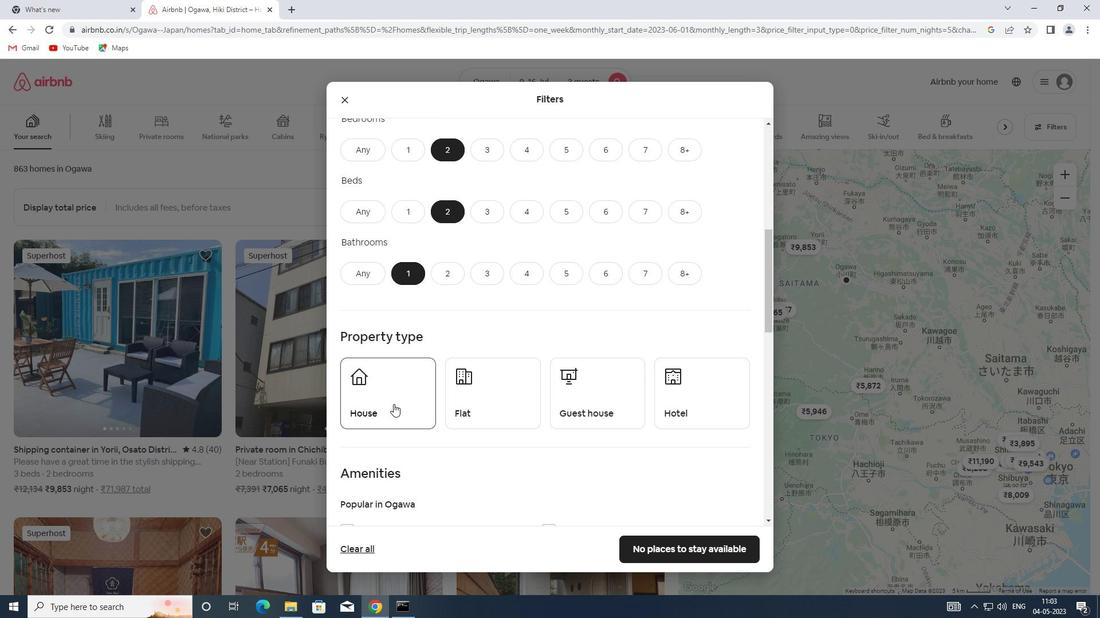 
Action: Mouse moved to (466, 399)
Screenshot: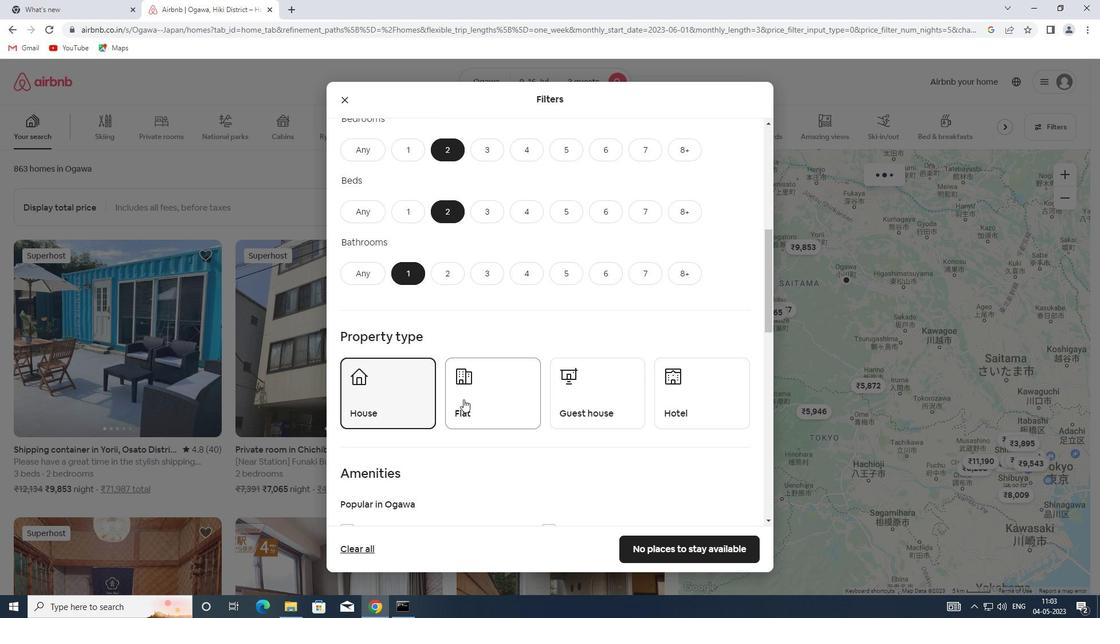 
Action: Mouse pressed left at (466, 399)
Screenshot: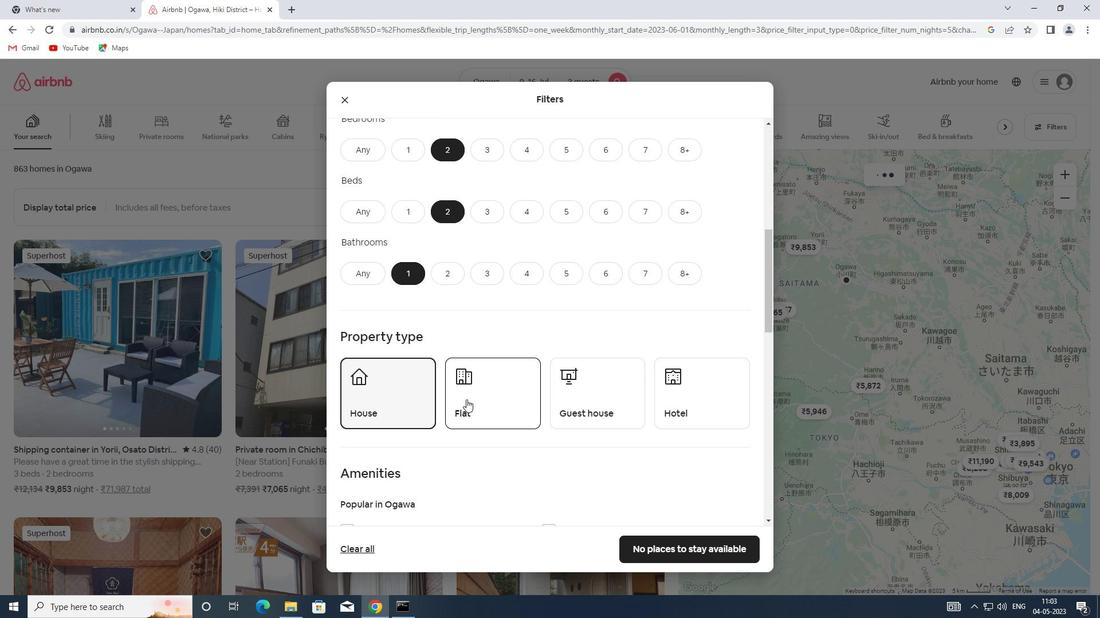 
Action: Mouse moved to (480, 401)
Screenshot: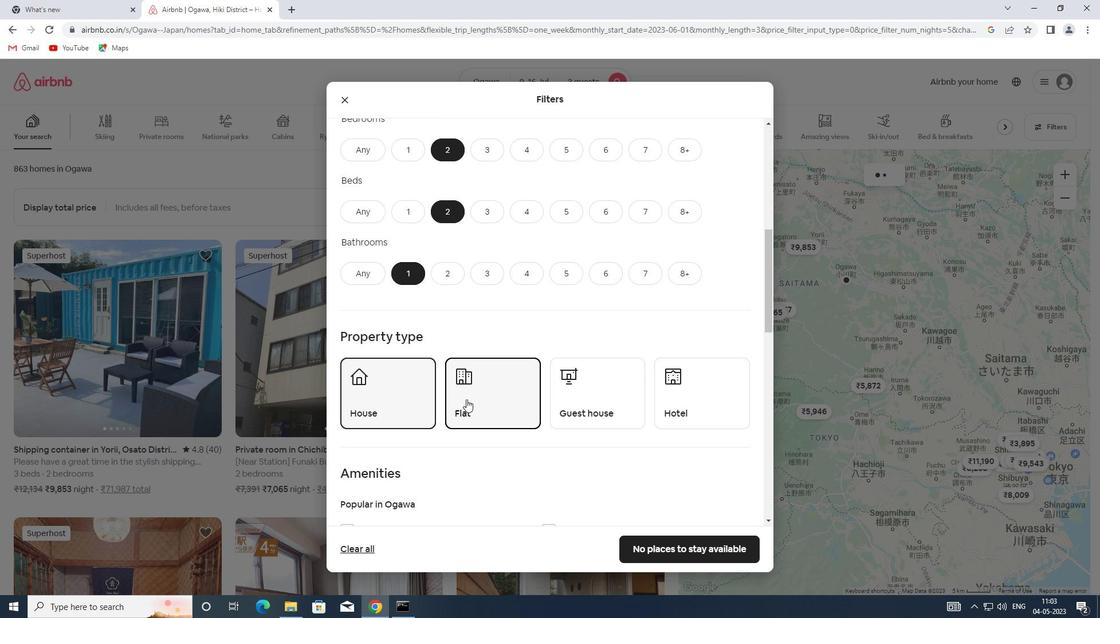 
Action: Mouse scrolled (480, 400) with delta (0, 0)
Screenshot: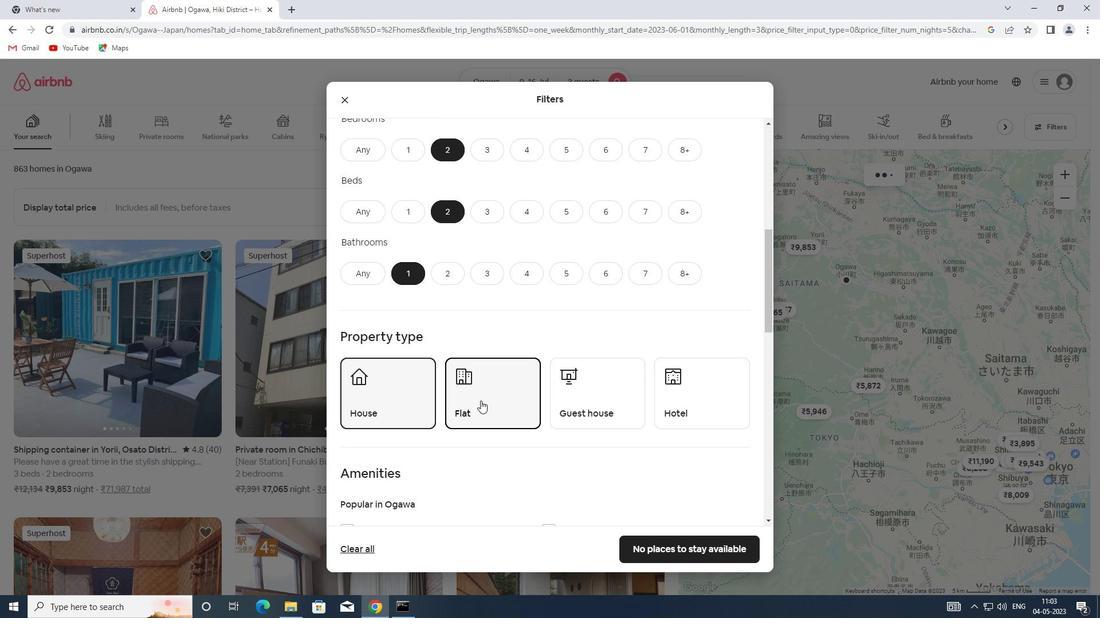 
Action: Mouse scrolled (480, 400) with delta (0, 0)
Screenshot: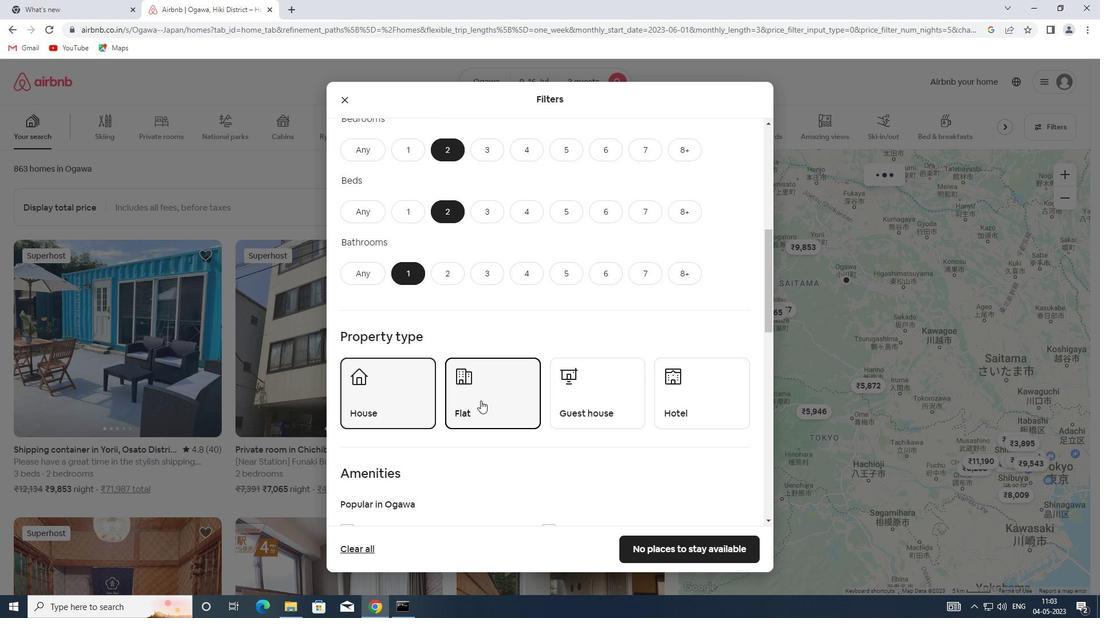 
Action: Mouse moved to (576, 296)
Screenshot: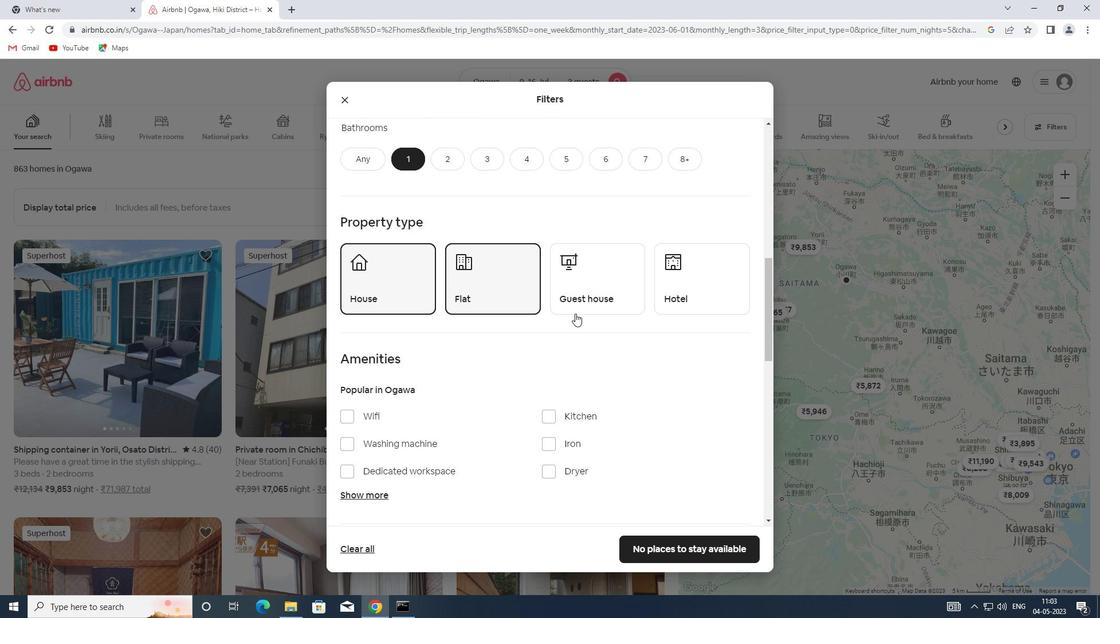 
Action: Mouse pressed left at (576, 296)
Screenshot: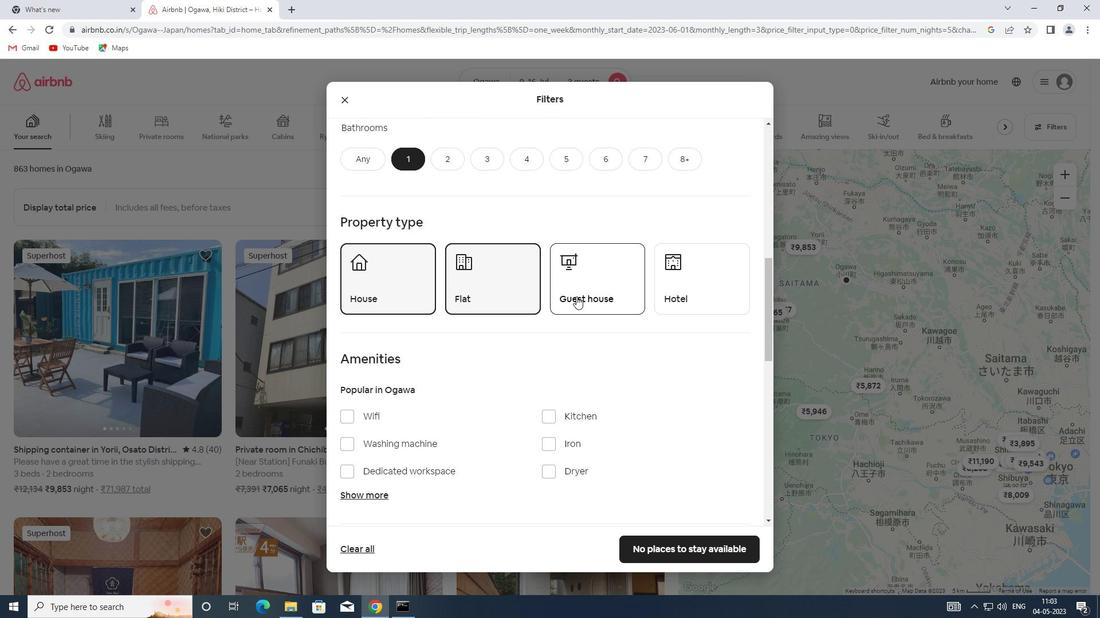 
Action: Mouse moved to (520, 344)
Screenshot: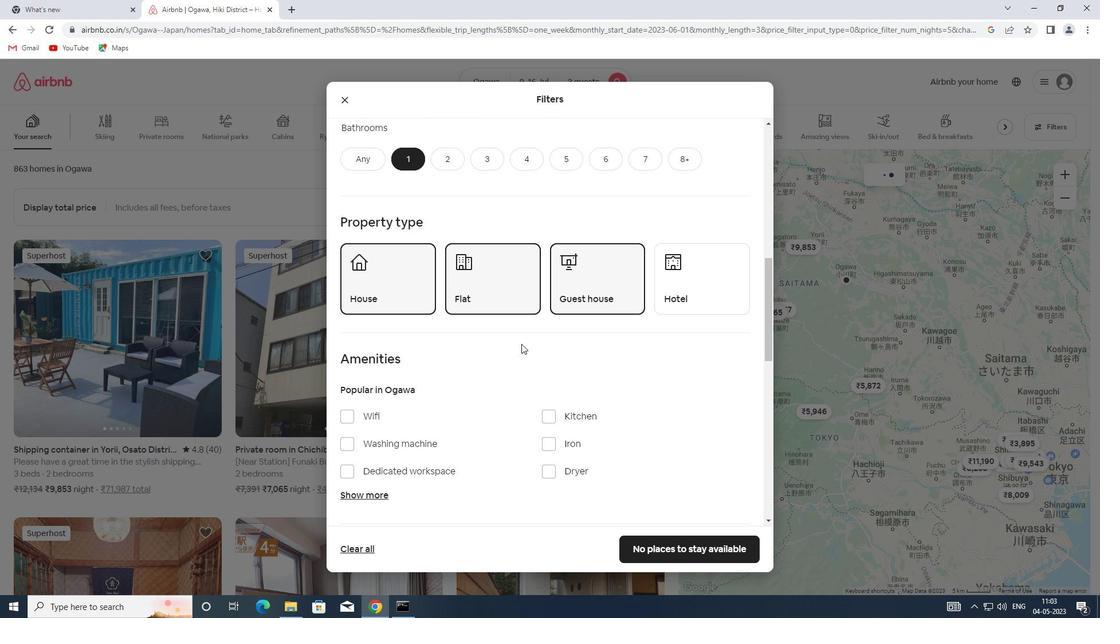 
Action: Mouse scrolled (520, 344) with delta (0, 0)
Screenshot: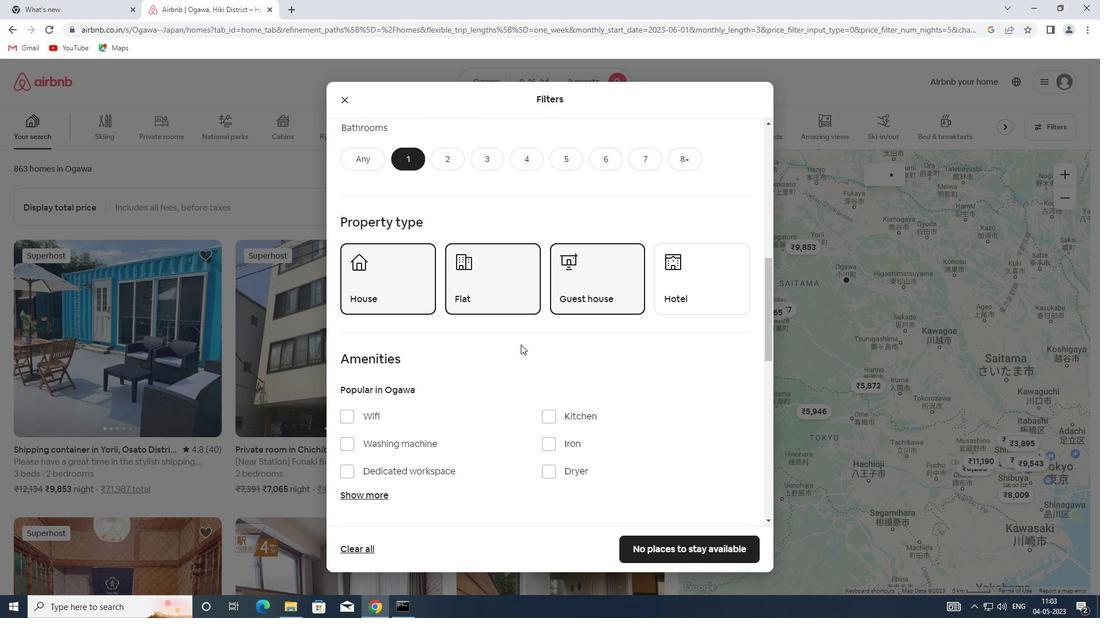 
Action: Mouse scrolled (520, 344) with delta (0, 0)
Screenshot: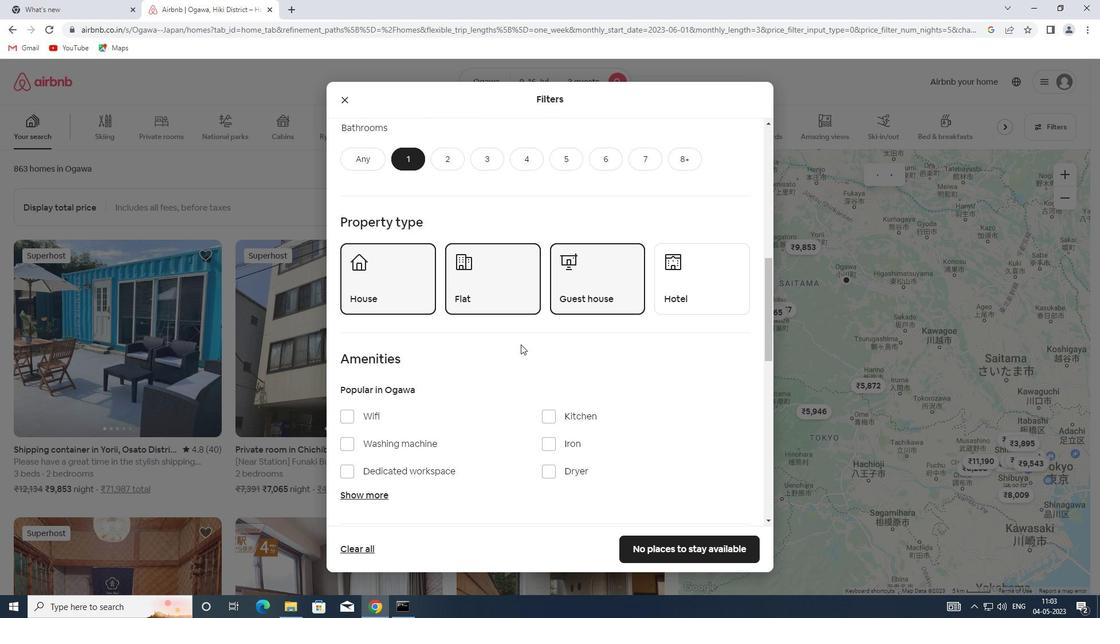 
Action: Mouse scrolled (520, 344) with delta (0, 0)
Screenshot: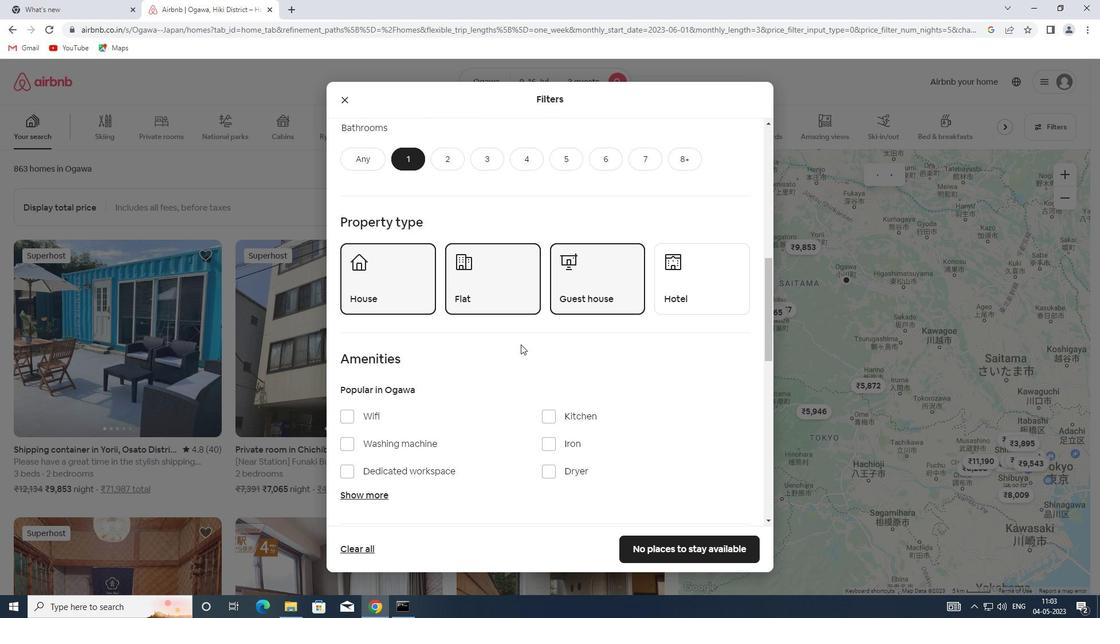 
Action: Mouse scrolled (520, 344) with delta (0, 0)
Screenshot: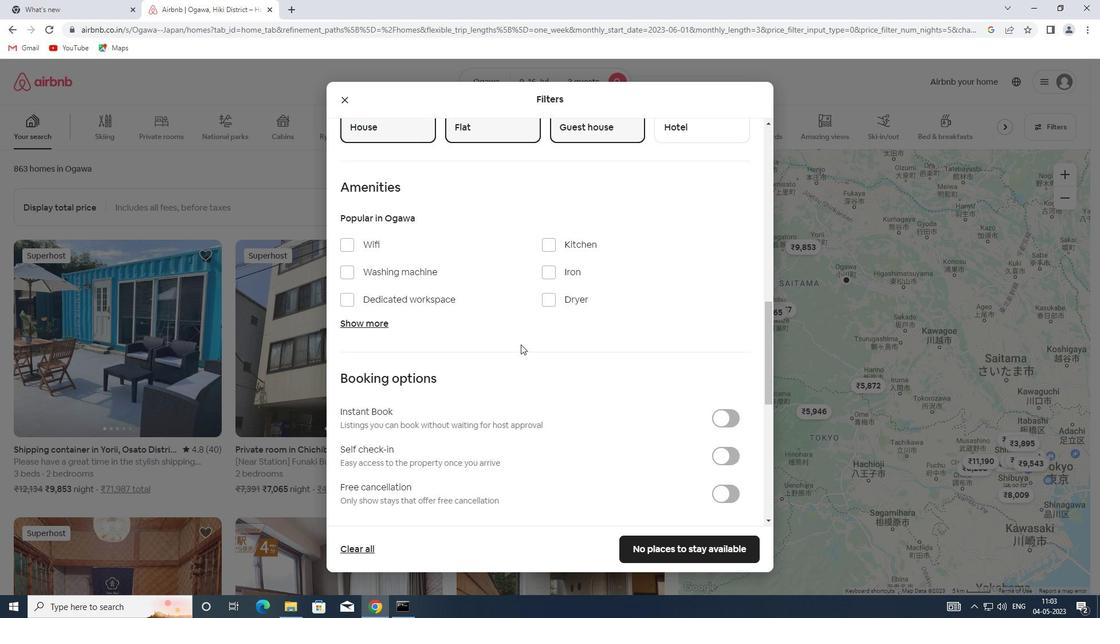 
Action: Mouse scrolled (520, 344) with delta (0, 0)
Screenshot: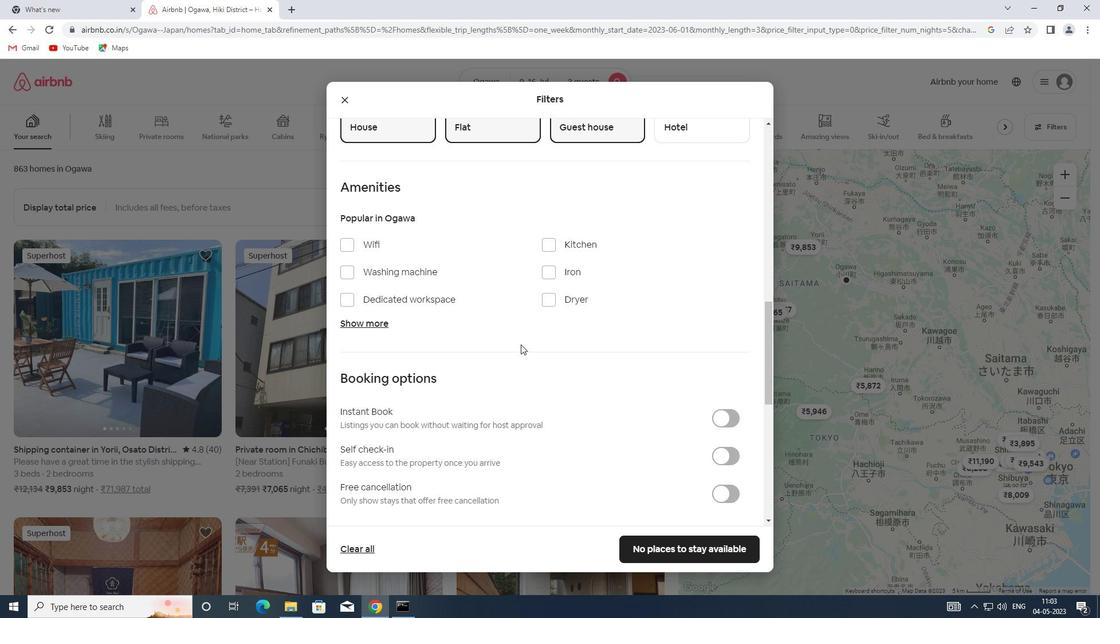 
Action: Mouse moved to (725, 340)
Screenshot: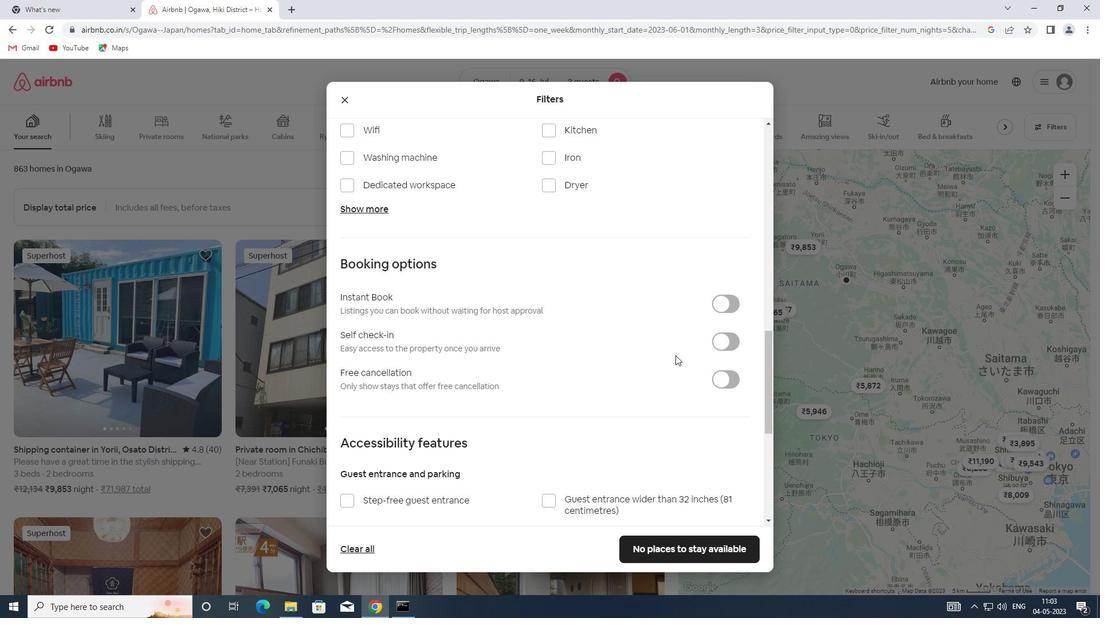 
Action: Mouse pressed left at (725, 340)
Screenshot: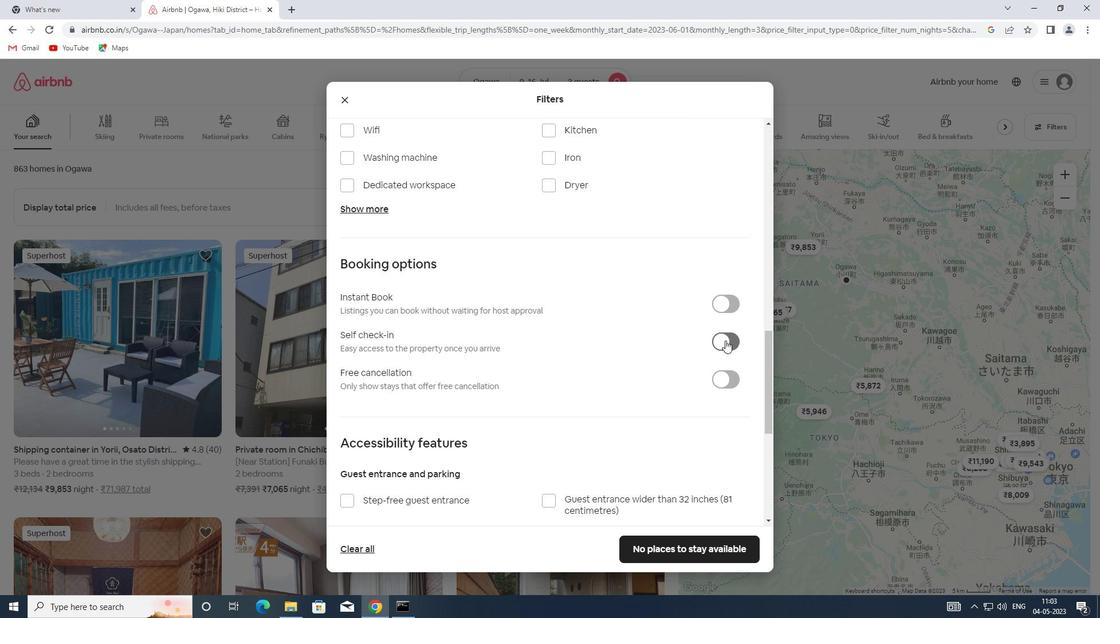 
Action: Mouse moved to (351, 372)
Screenshot: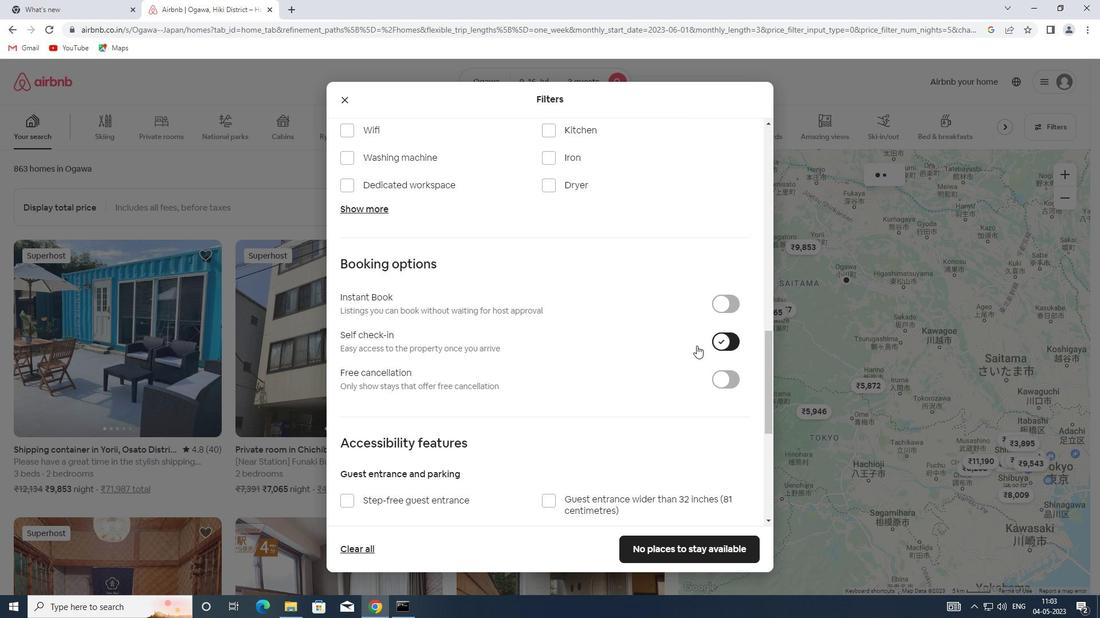 
Action: Mouse scrolled (351, 371) with delta (0, 0)
Screenshot: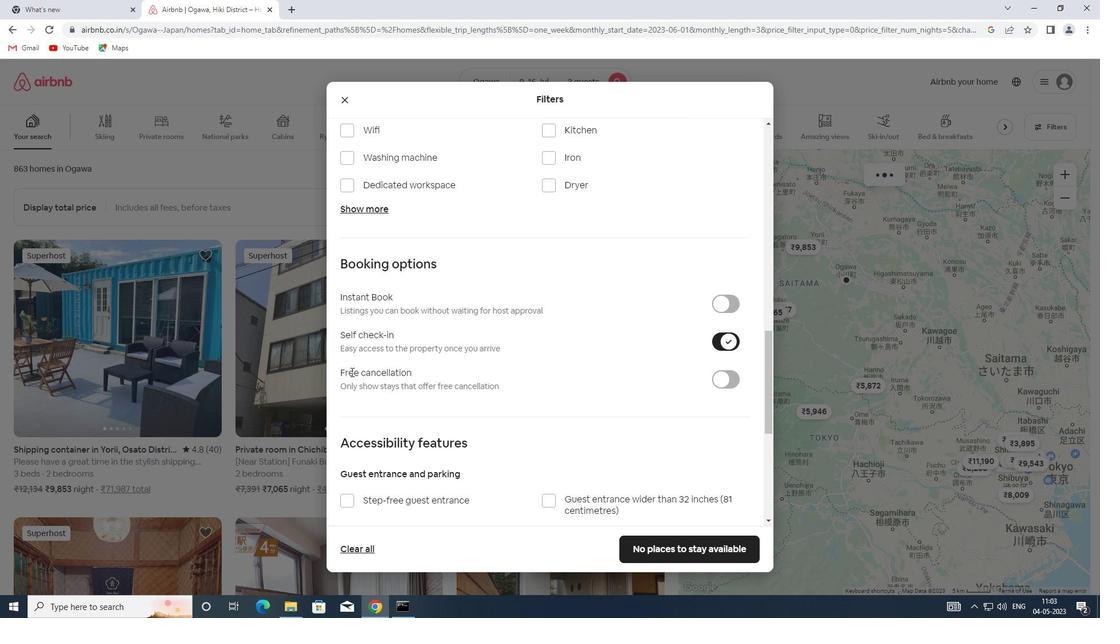 
Action: Mouse scrolled (351, 371) with delta (0, 0)
Screenshot: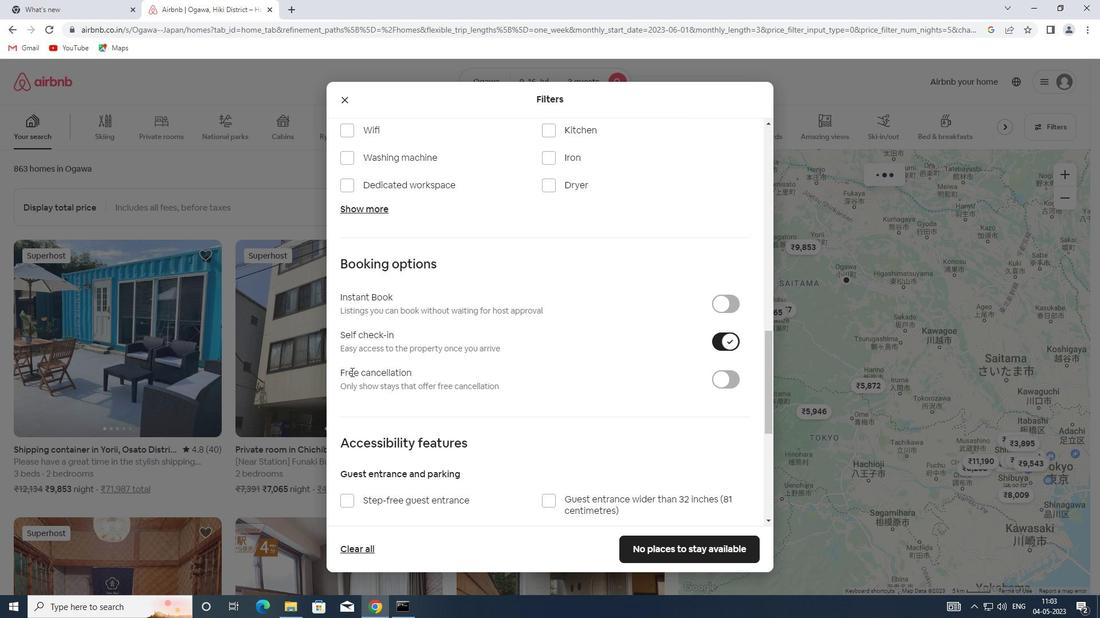 
Action: Mouse scrolled (351, 371) with delta (0, 0)
Screenshot: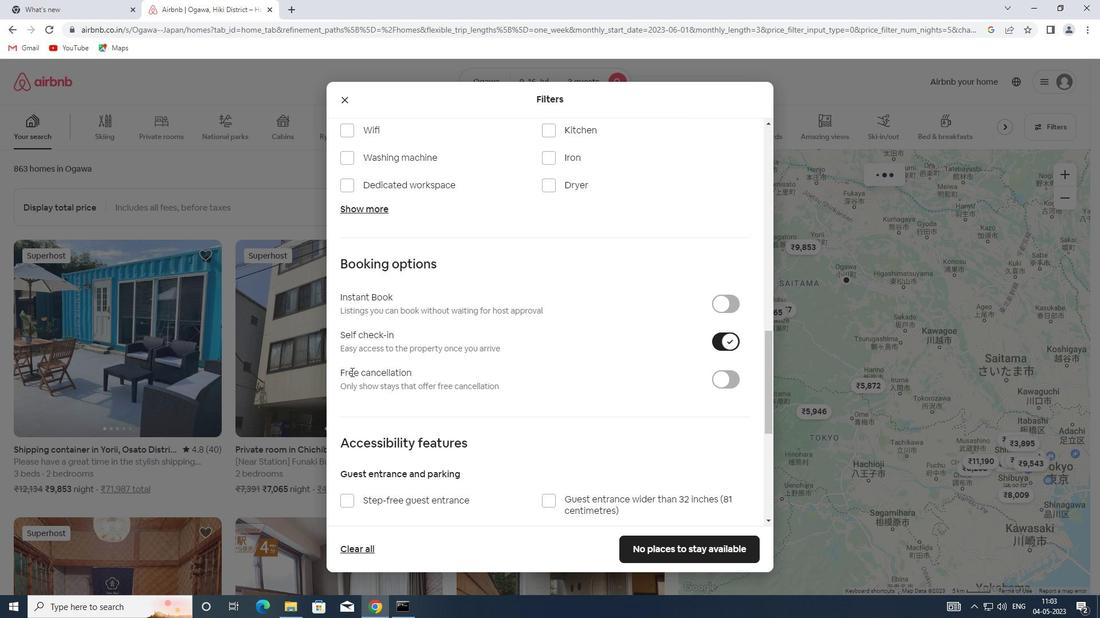 
Action: Mouse scrolled (351, 371) with delta (0, 0)
Screenshot: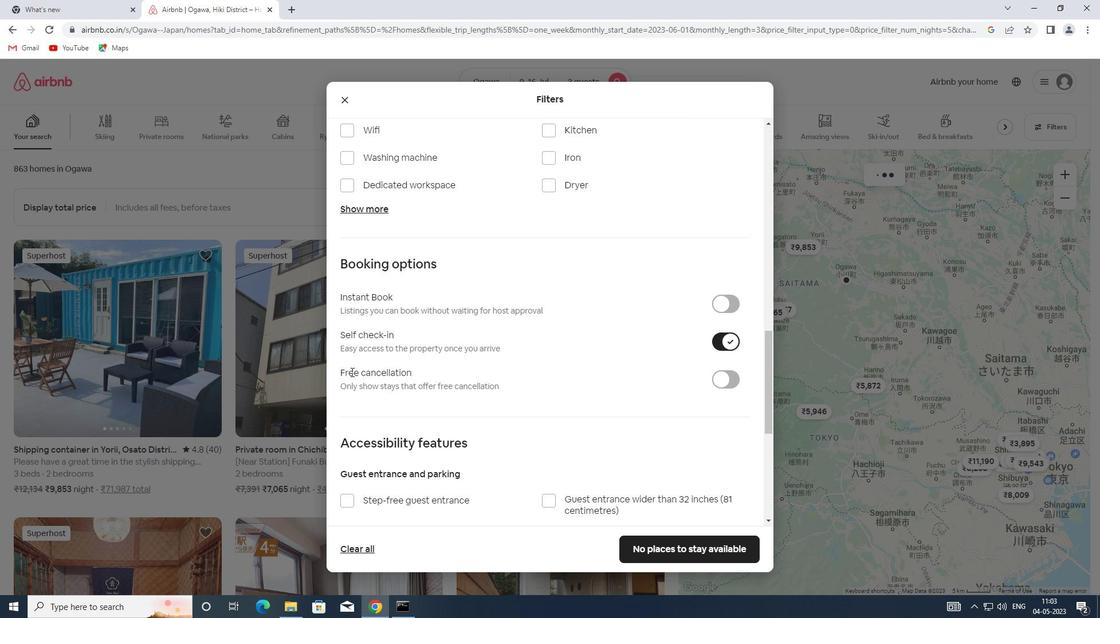 
Action: Mouse moved to (354, 390)
Screenshot: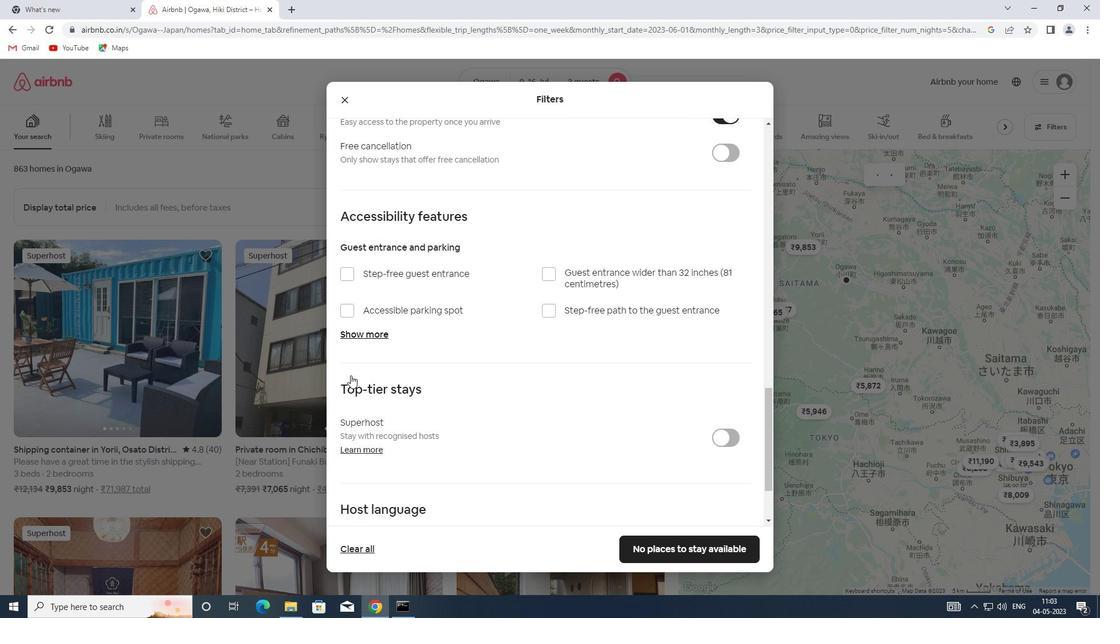 
Action: Mouse scrolled (354, 389) with delta (0, 0)
Screenshot: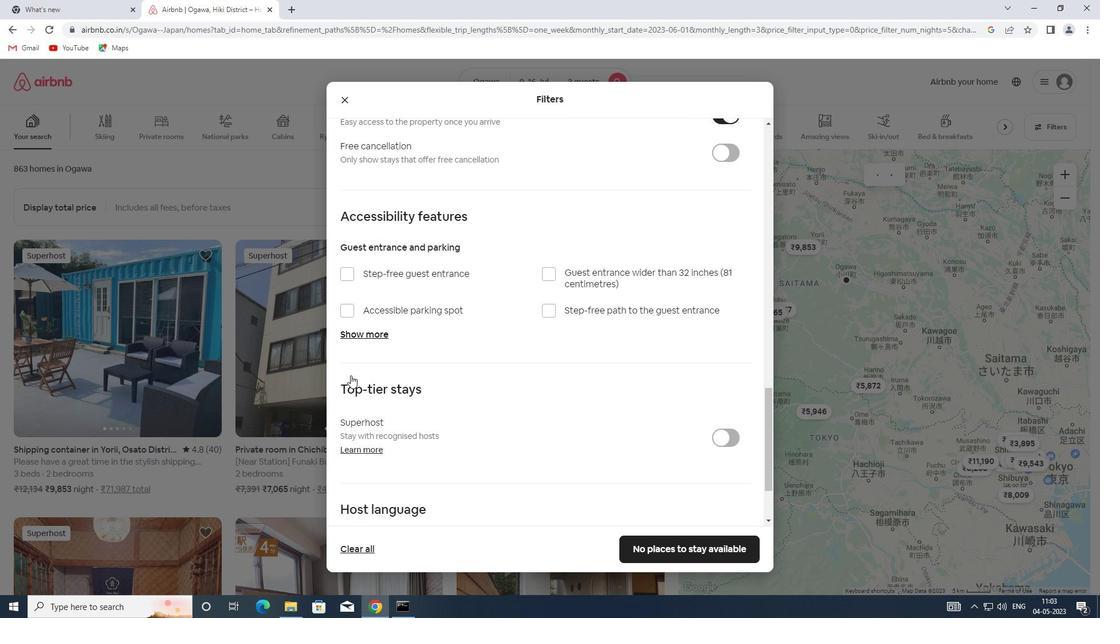 
Action: Mouse moved to (354, 394)
Screenshot: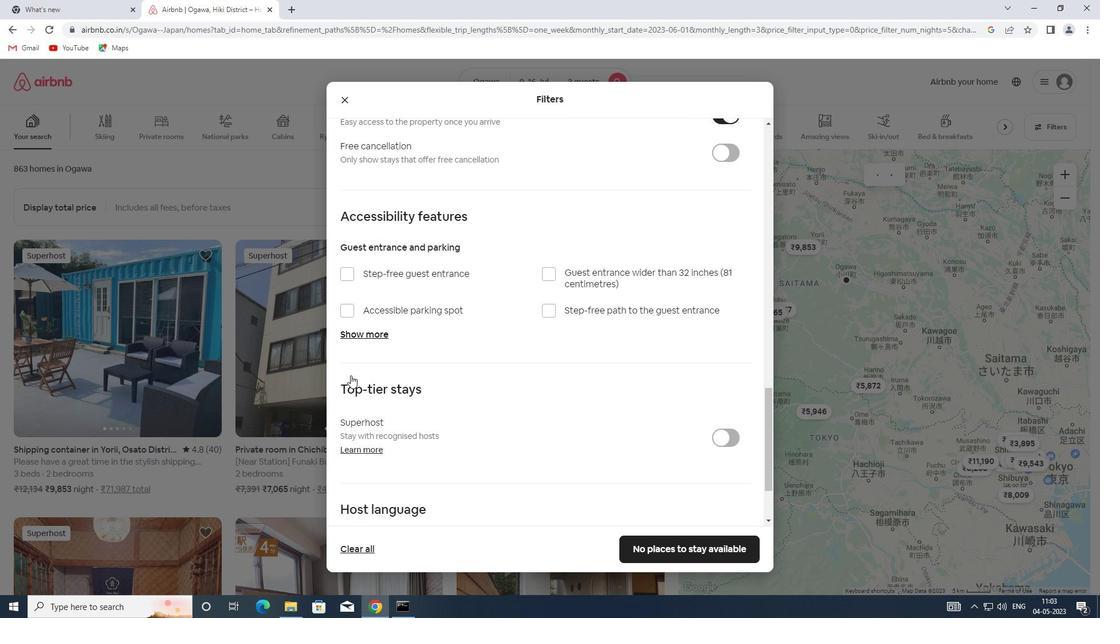 
Action: Mouse scrolled (354, 394) with delta (0, 0)
Screenshot: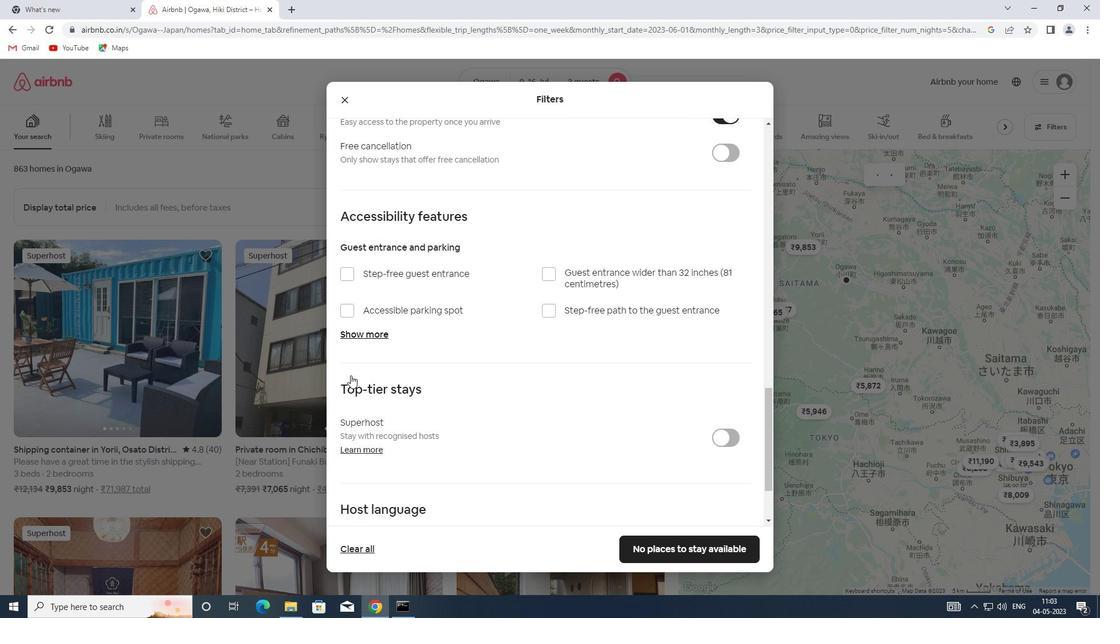 
Action: Mouse moved to (356, 397)
Screenshot: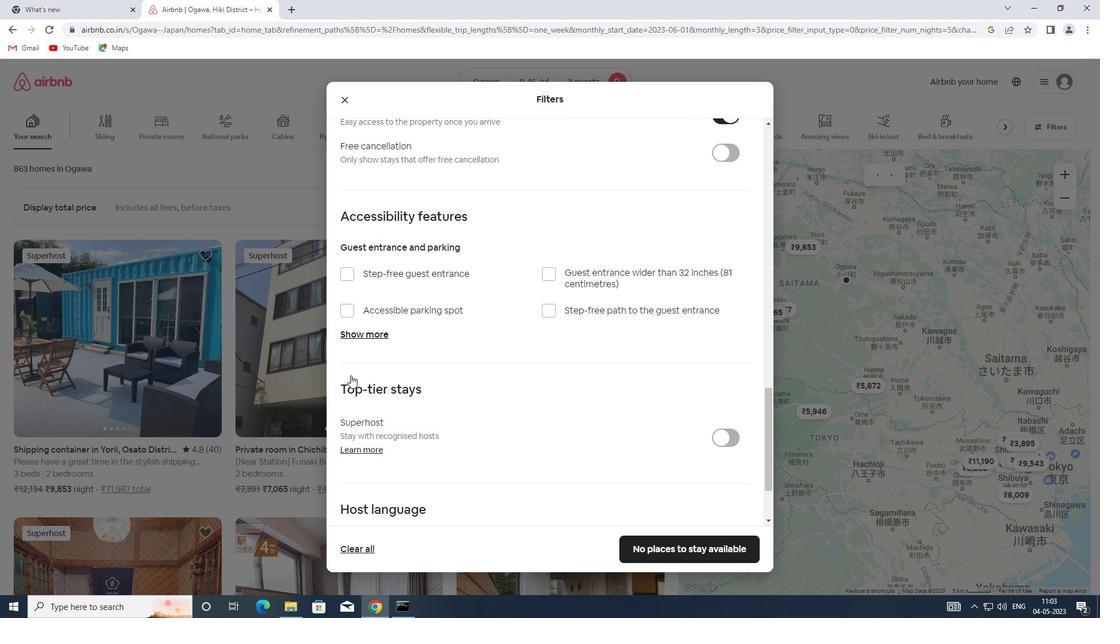 
Action: Mouse scrolled (356, 397) with delta (0, 0)
Screenshot: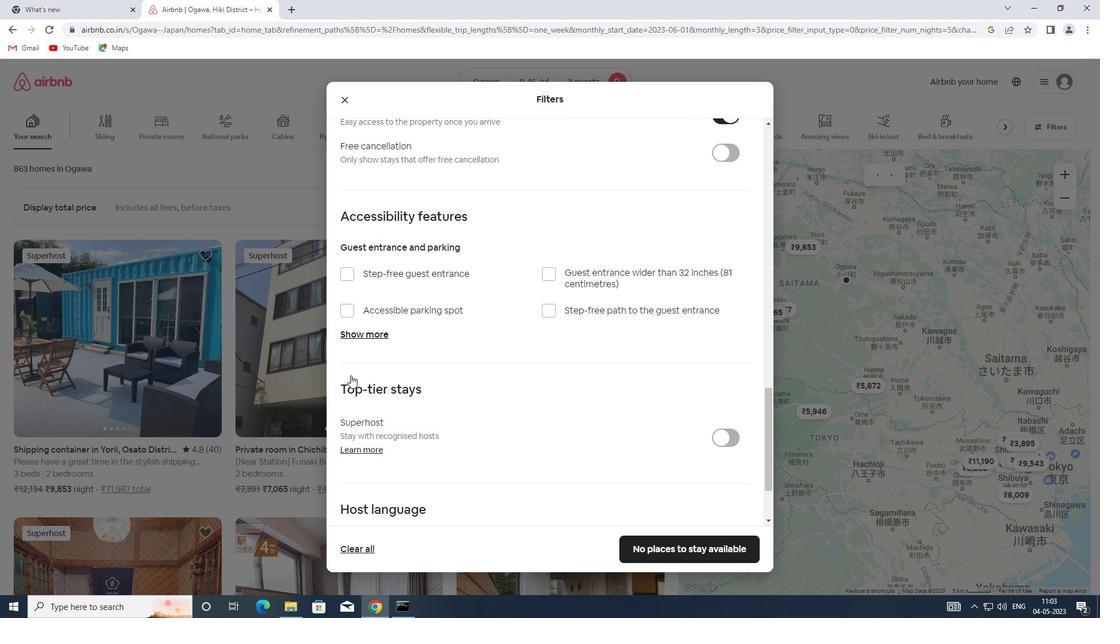 
Action: Mouse moved to (374, 449)
Screenshot: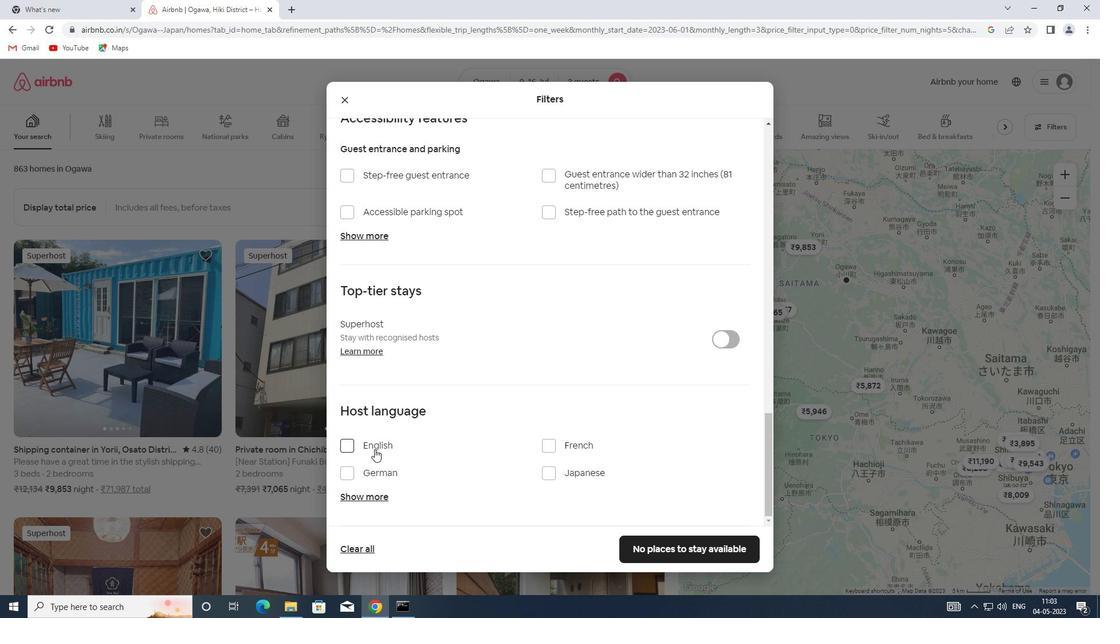 
Action: Mouse pressed left at (374, 449)
Screenshot: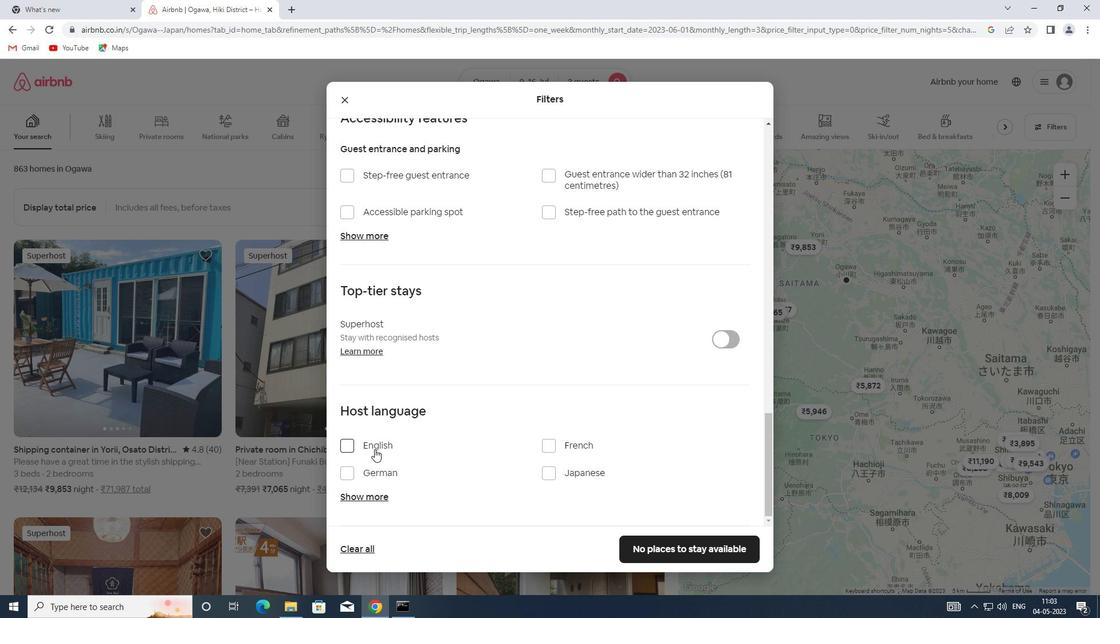 
Action: Mouse moved to (655, 544)
Screenshot: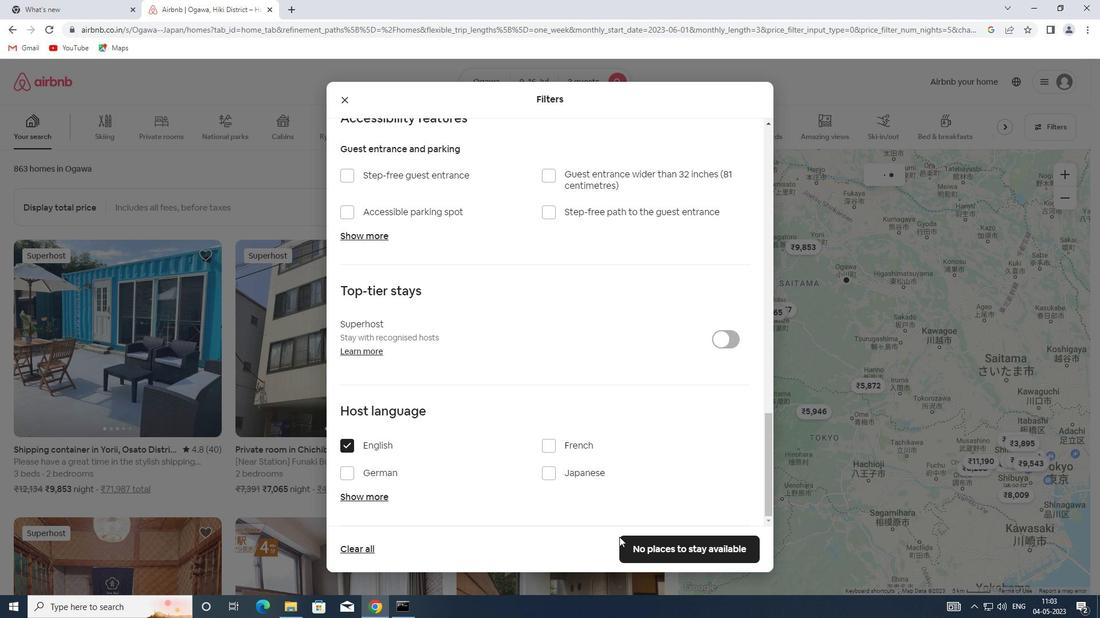 
Action: Mouse pressed left at (655, 544)
Screenshot: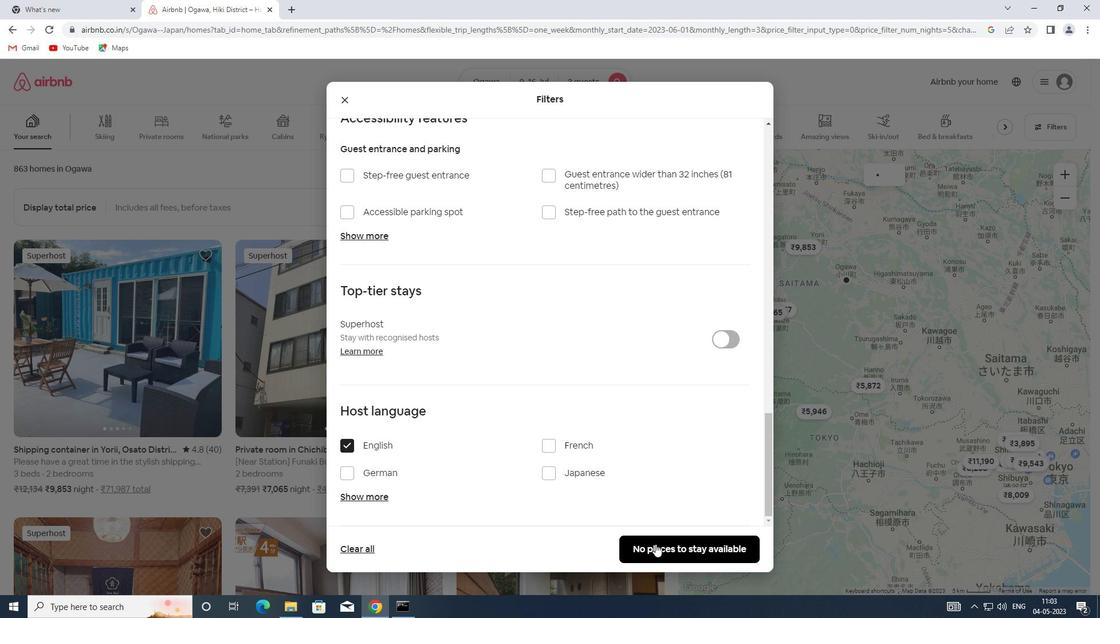 
Action: Mouse moved to (655, 546)
Screenshot: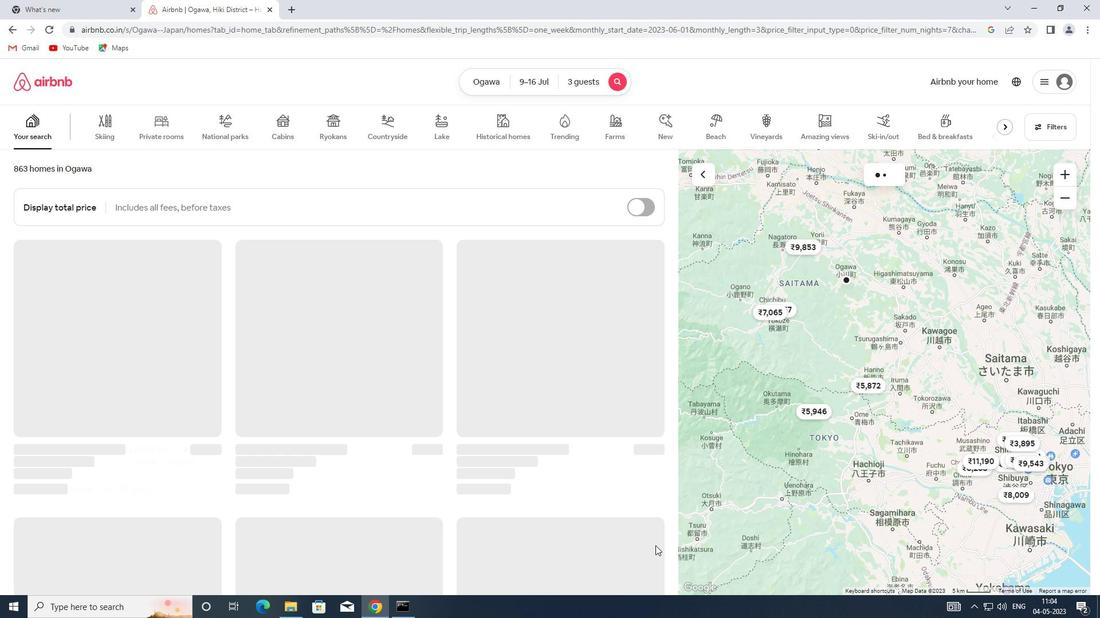 
